 Task: Add an event with the title Second Client Appreciation Dinner Gala, date '2023/12/09', time 9:15 AM to 11:15 AMand add a description: Continuously monitor the project's progress and reassess the identified risks. Regularly review the effectiveness of mitigation strategies and contingency plans, and make adjustments as needed. This ensures that new risks are identified promptly, and appropriate actions are taken in a timely manner., put the event into Red category . Add location for the event as: 987 Market Street, Financial District, San Francisco, USA, logged in from the account softage.8@softage.netand send the event invitation to softage.10@softage.net and softage.6@softage.net. Set a reminder for the event 12 hour before
Action: Mouse moved to (157, 176)
Screenshot: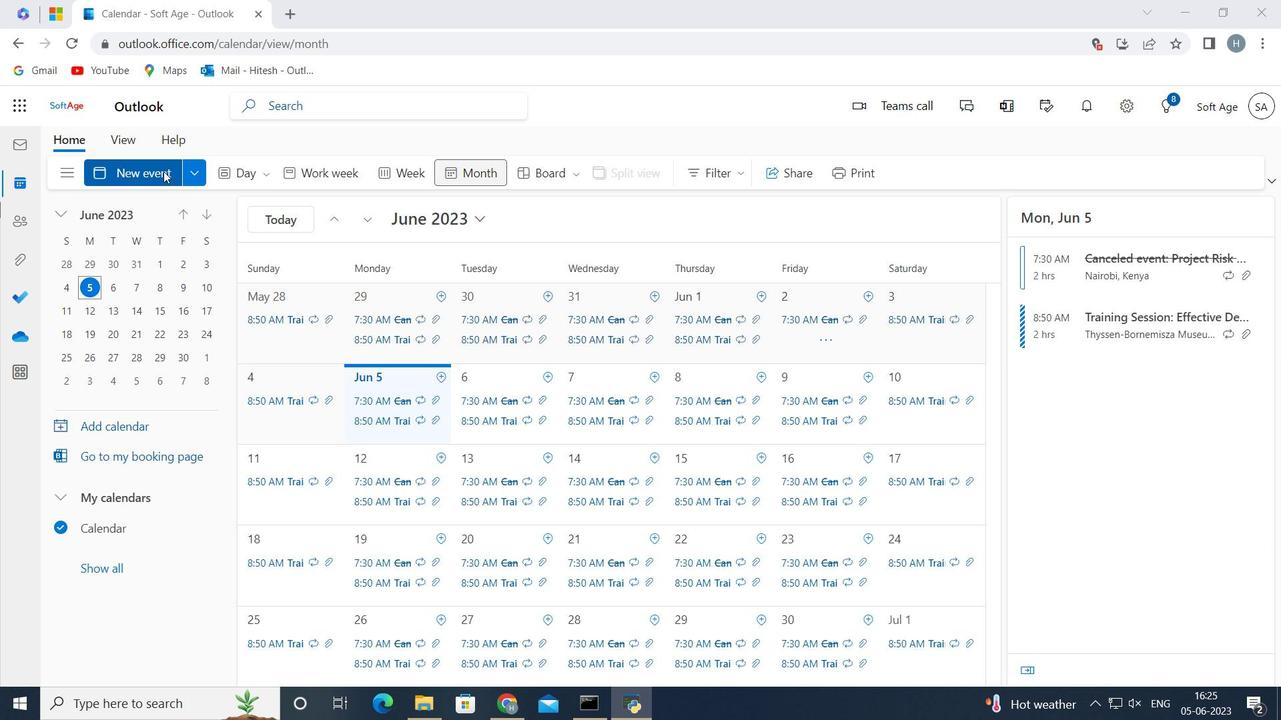 
Action: Mouse pressed left at (157, 176)
Screenshot: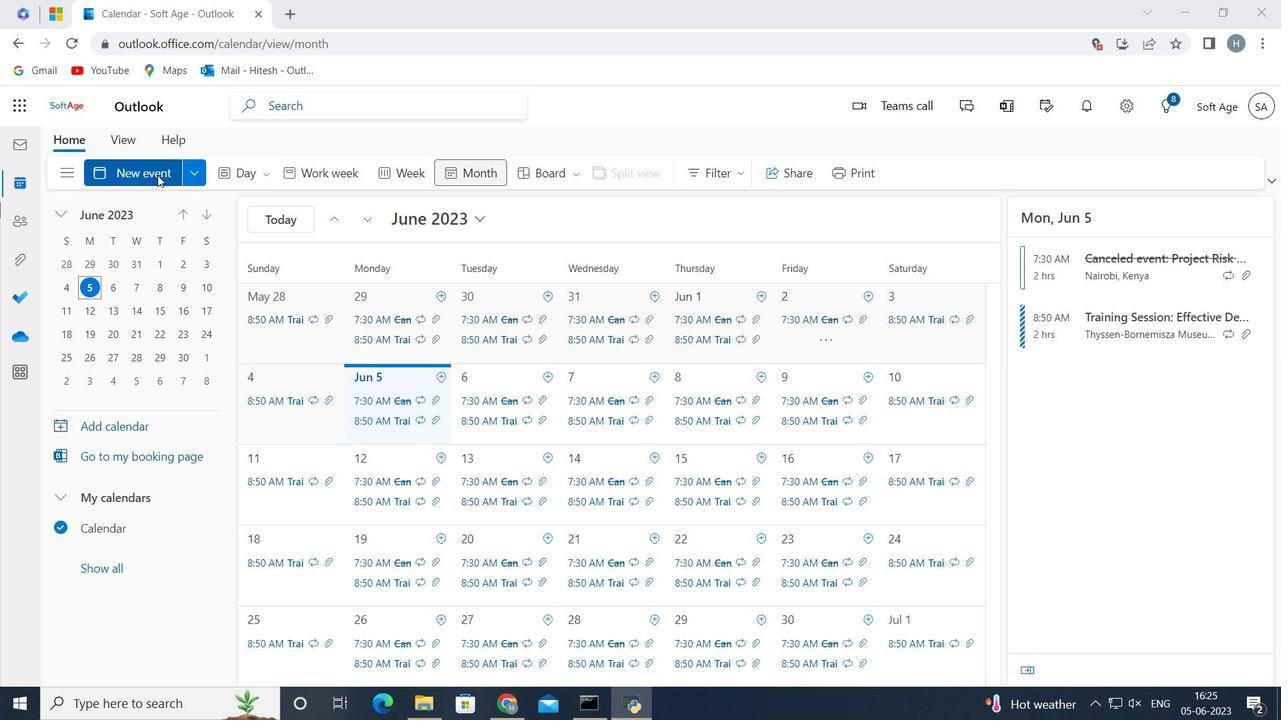
Action: Mouse moved to (365, 272)
Screenshot: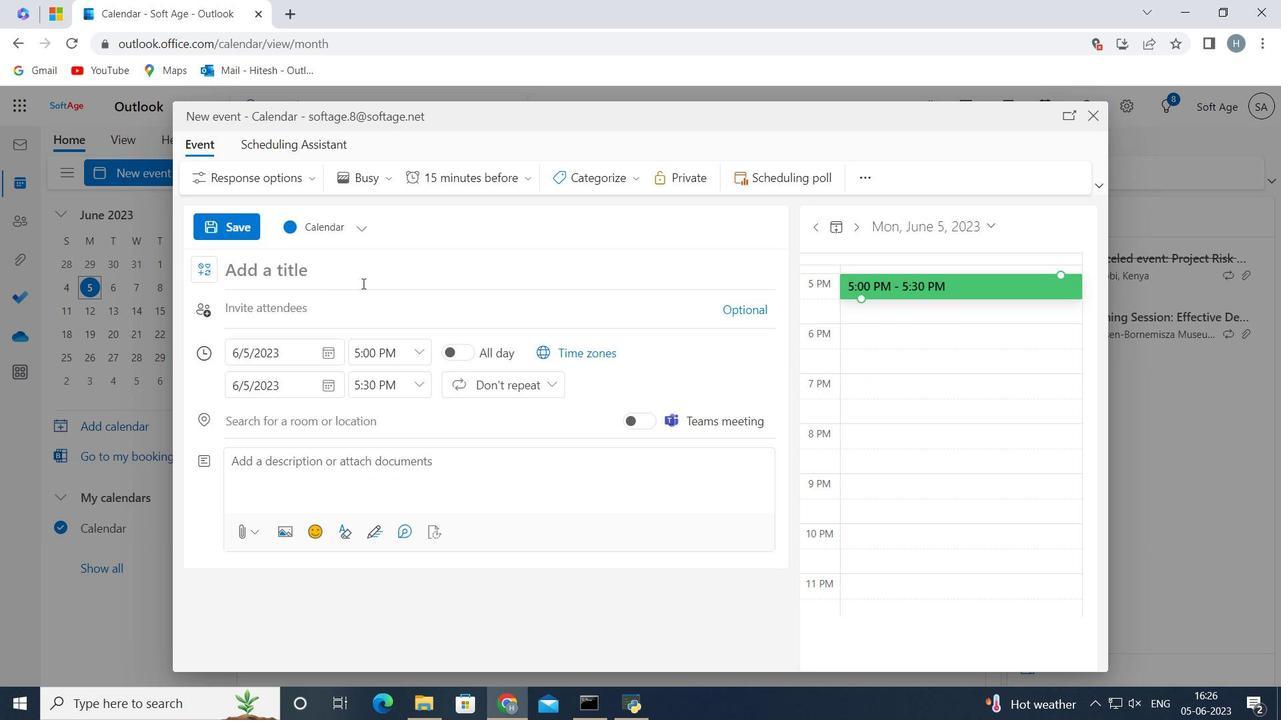 
Action: Mouse pressed left at (365, 272)
Screenshot: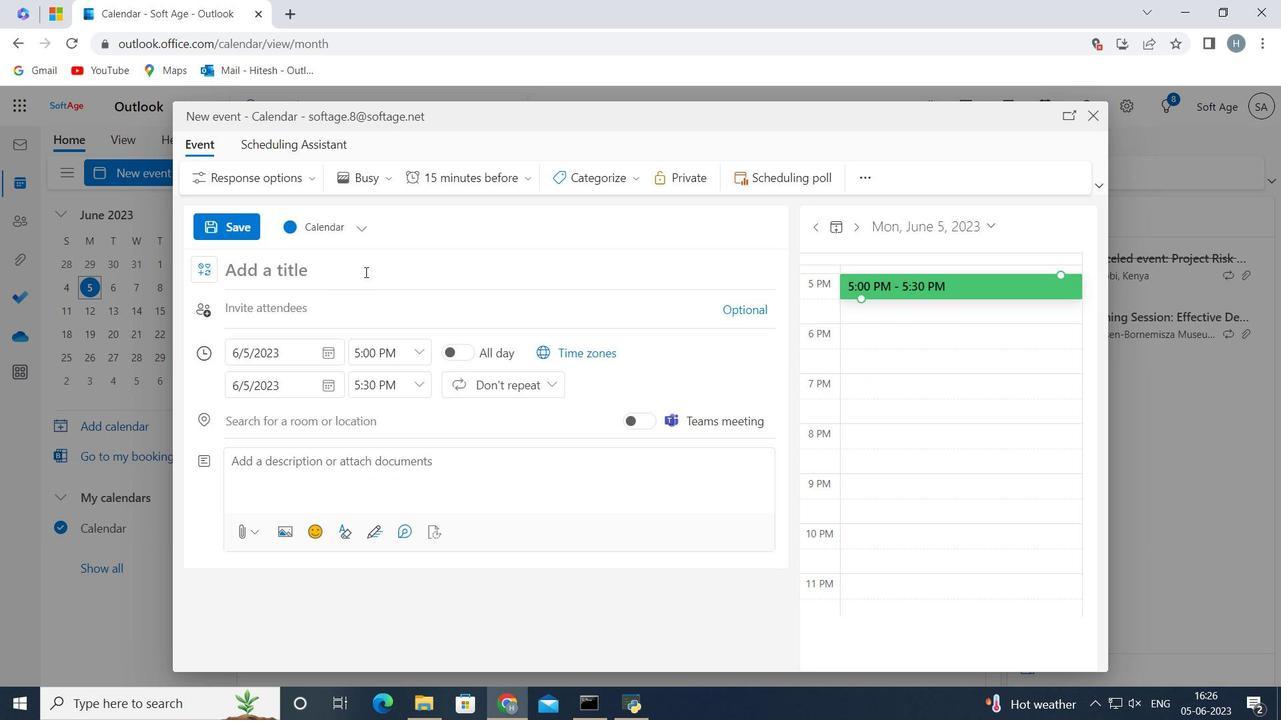 
Action: Key pressed <Key.shift>Second<Key.space><Key.shift>Client<Key.space><Key.shift>Appreciation<Key.space><Key.shift>Dinner<Key.space><Key.shift><Key.shift>Gala<Key.space>
Screenshot: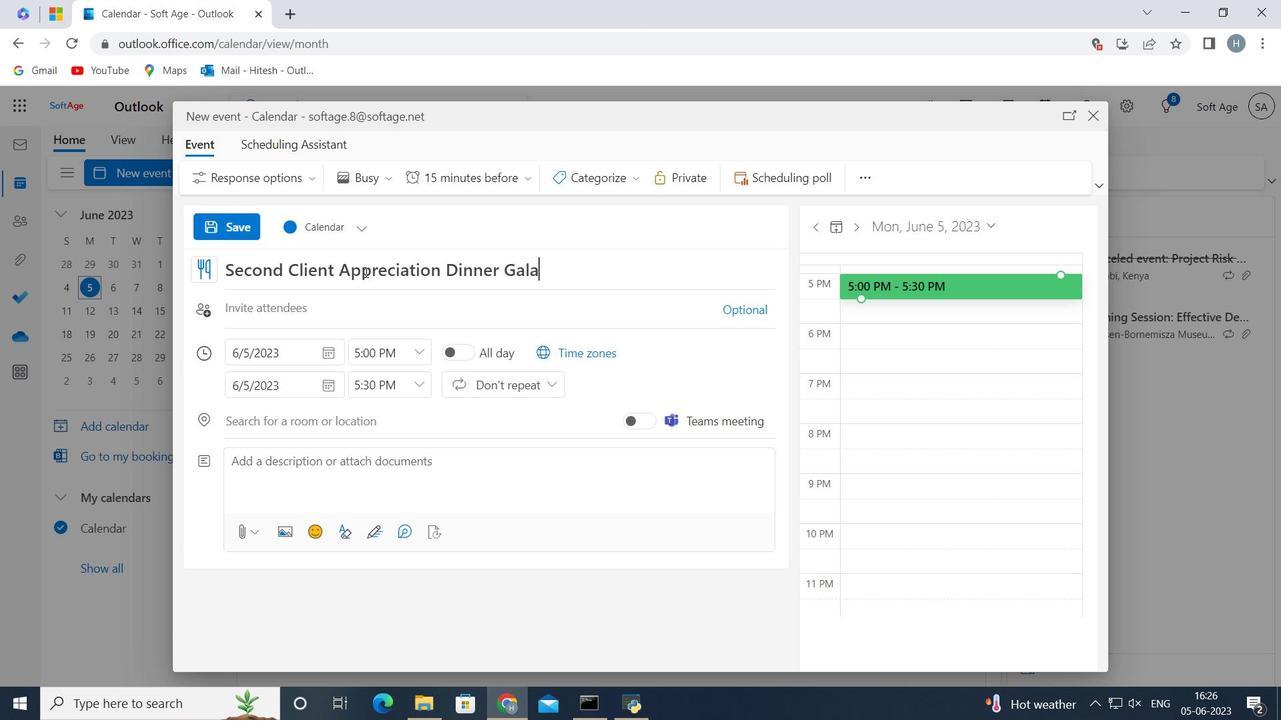 
Action: Mouse moved to (321, 357)
Screenshot: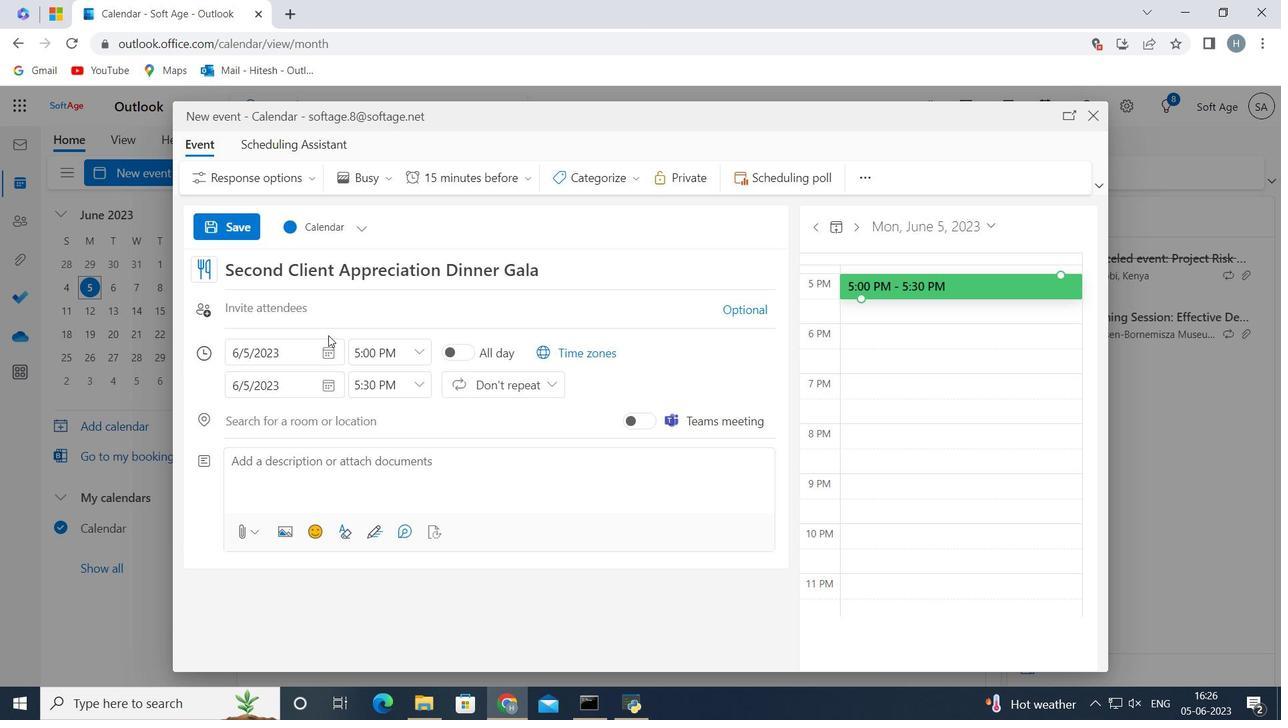 
Action: Mouse pressed left at (321, 357)
Screenshot: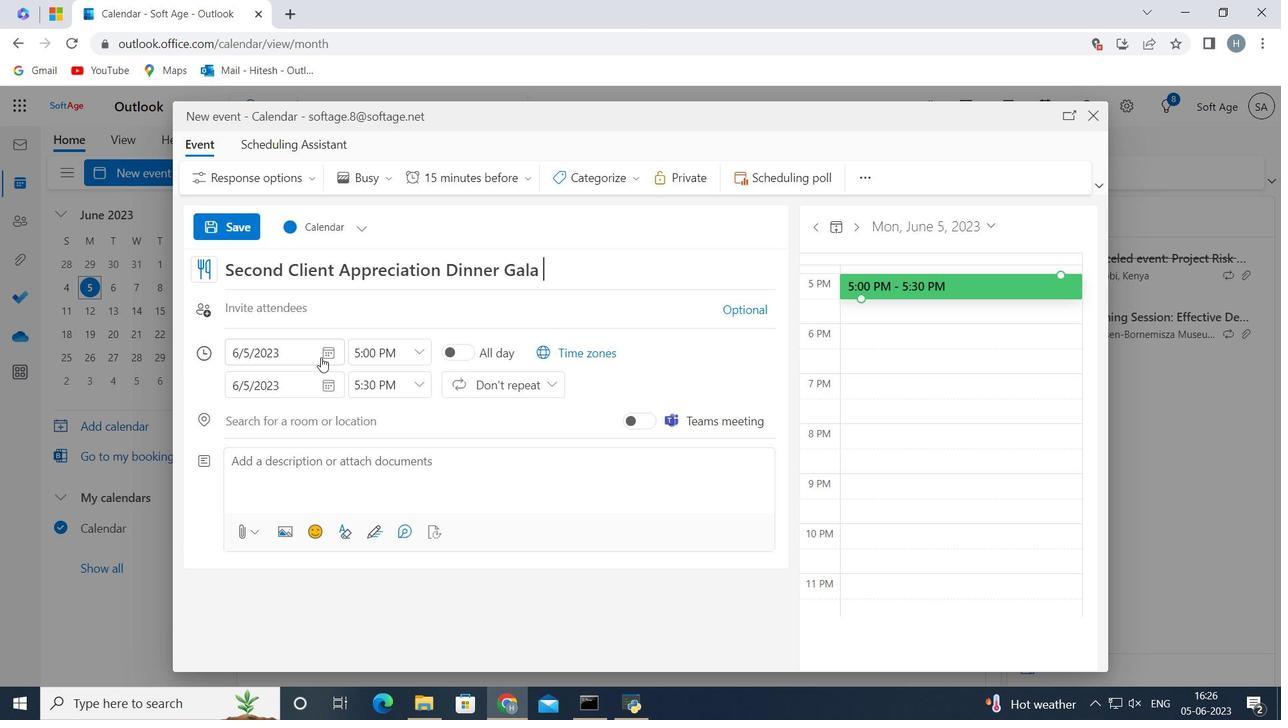 
Action: Mouse moved to (289, 394)
Screenshot: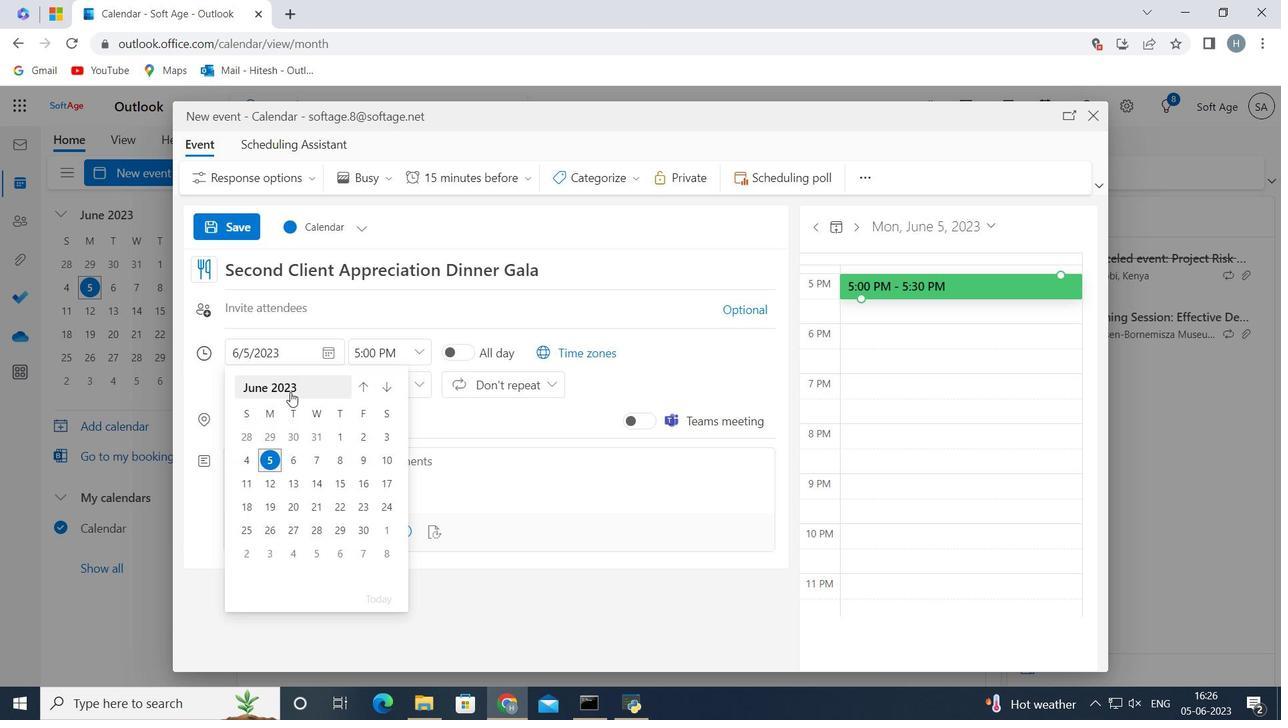 
Action: Mouse pressed left at (289, 394)
Screenshot: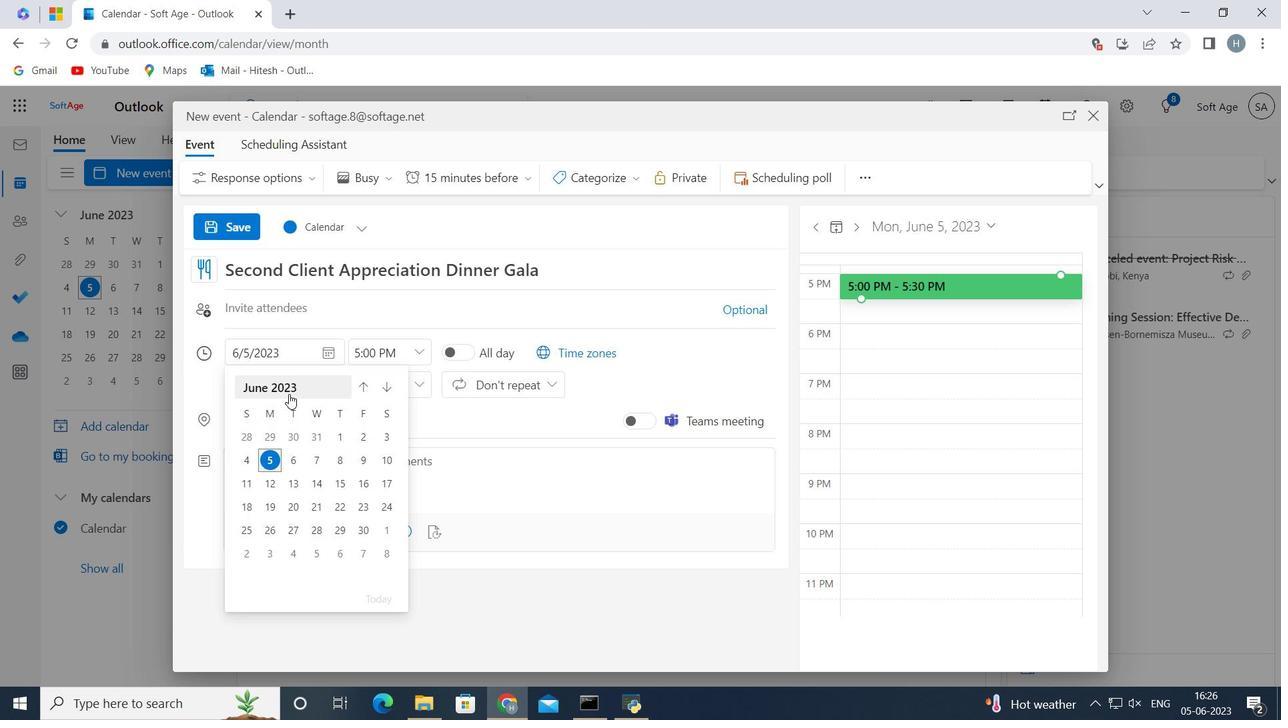 
Action: Mouse pressed left at (289, 394)
Screenshot: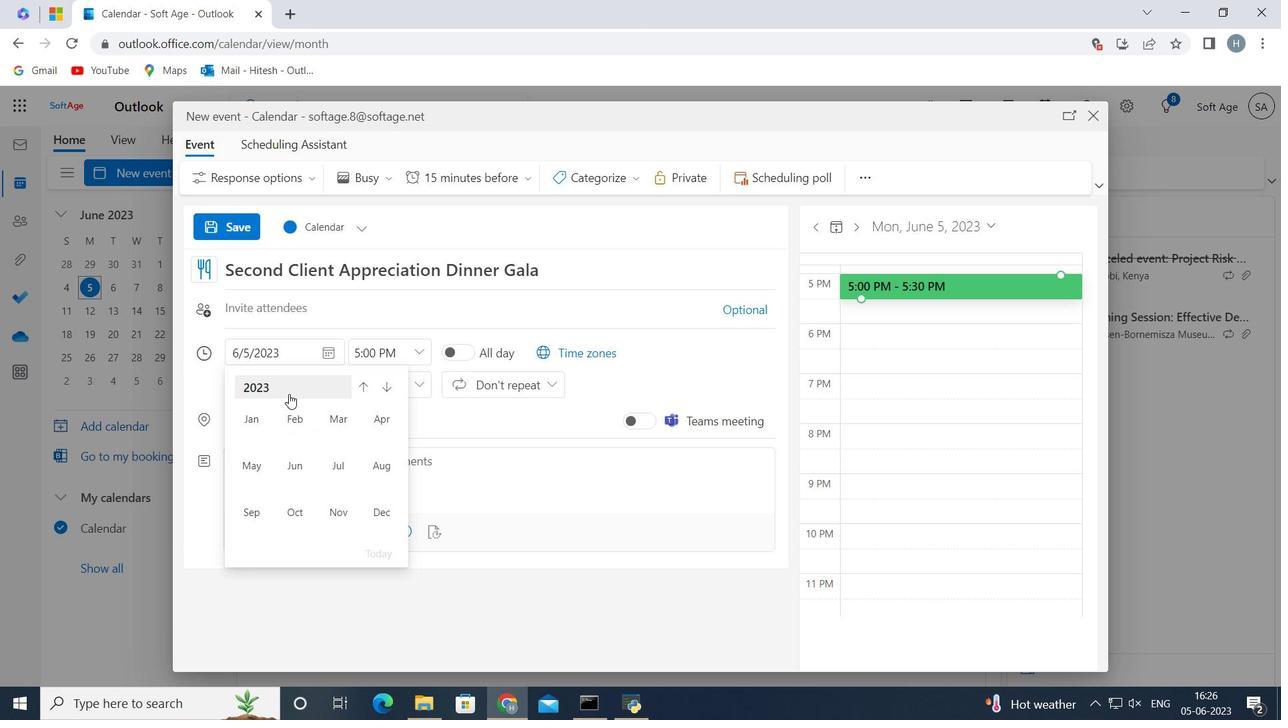 
Action: Mouse moved to (375, 416)
Screenshot: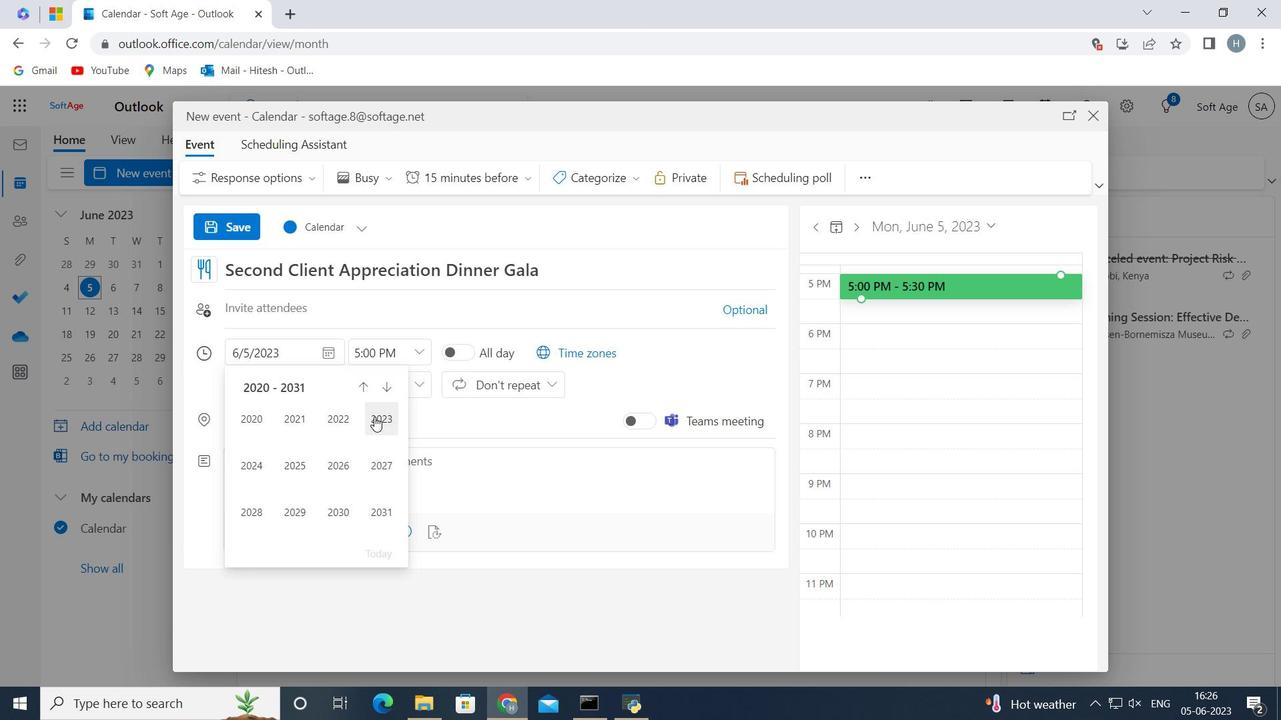 
Action: Mouse pressed left at (375, 416)
Screenshot: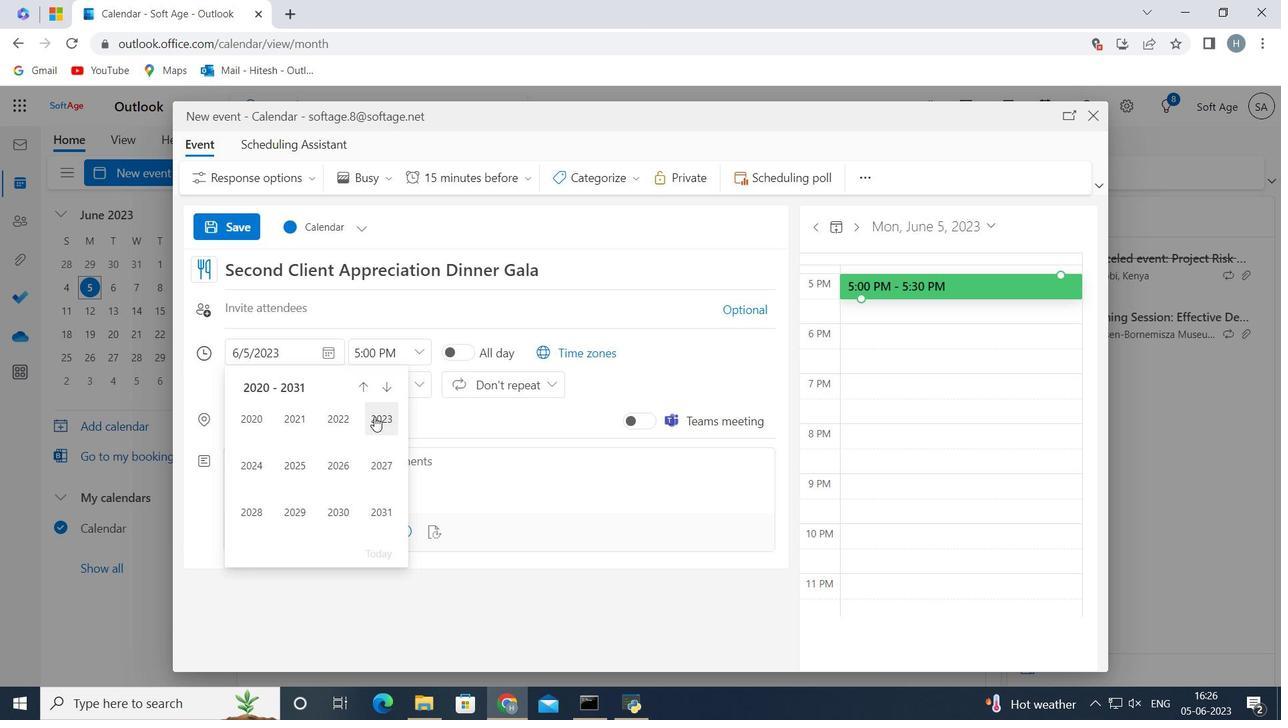 
Action: Mouse moved to (381, 515)
Screenshot: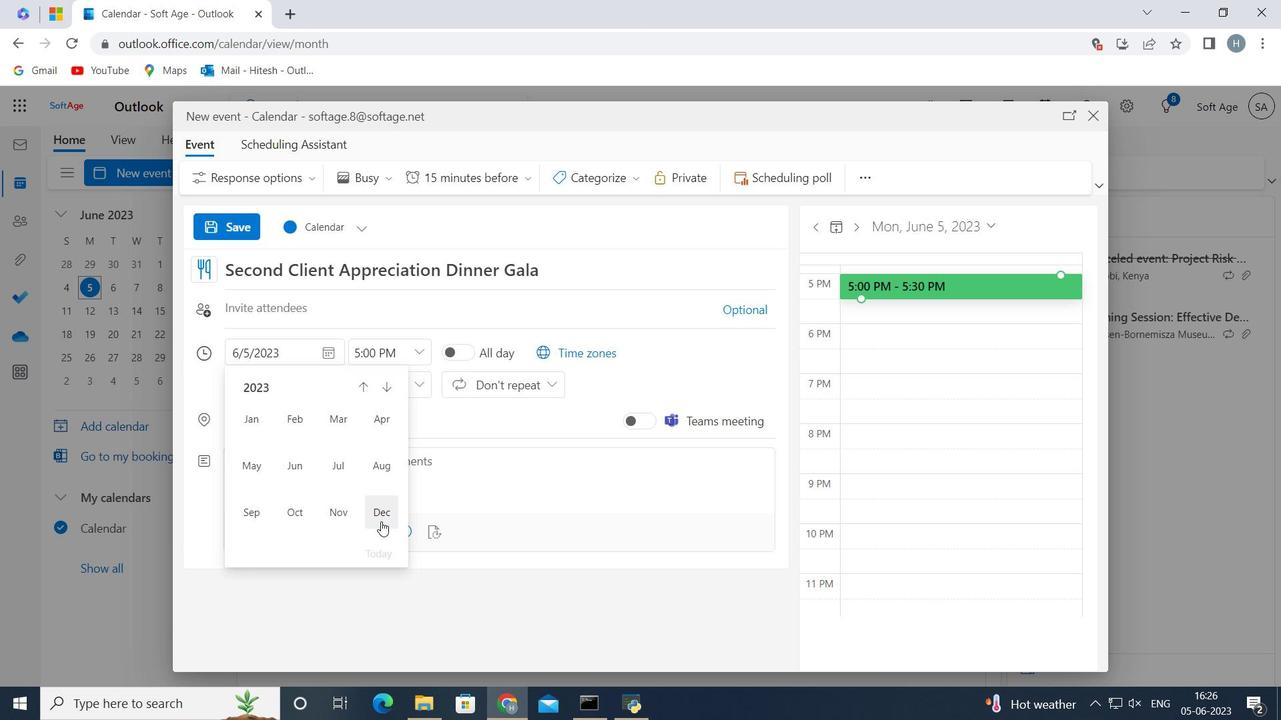 
Action: Mouse pressed left at (381, 515)
Screenshot: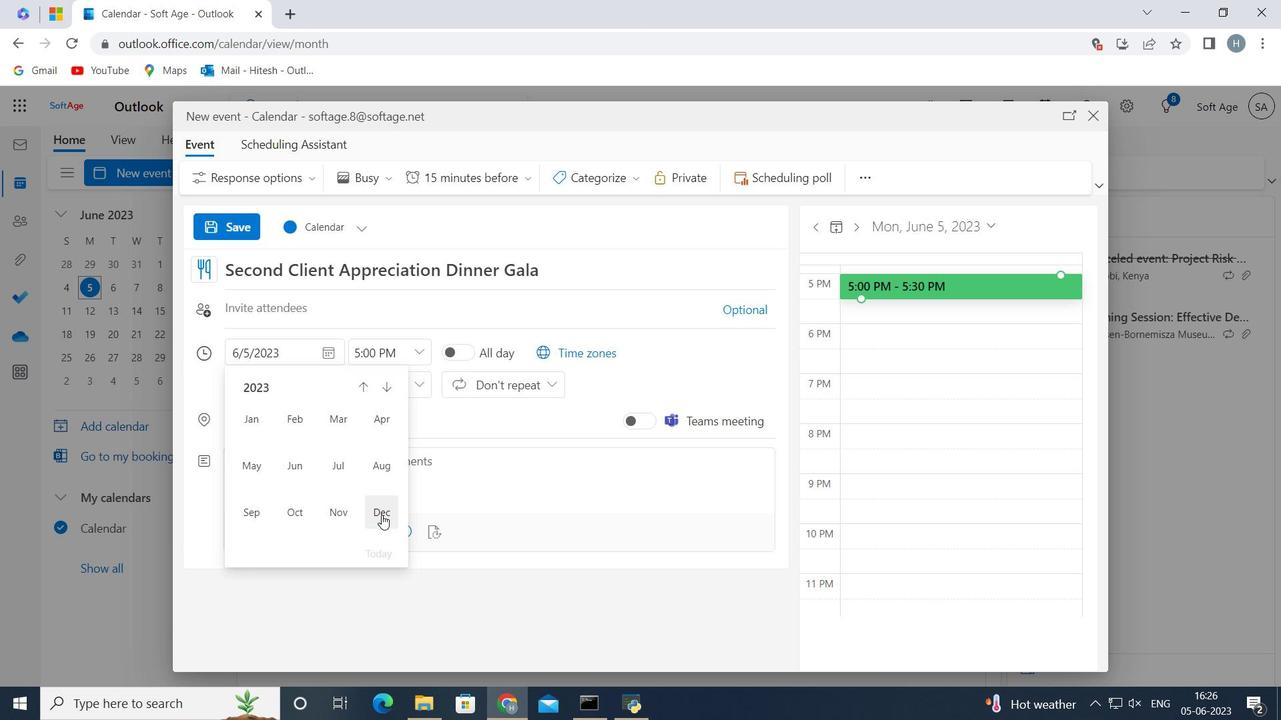 
Action: Mouse moved to (382, 456)
Screenshot: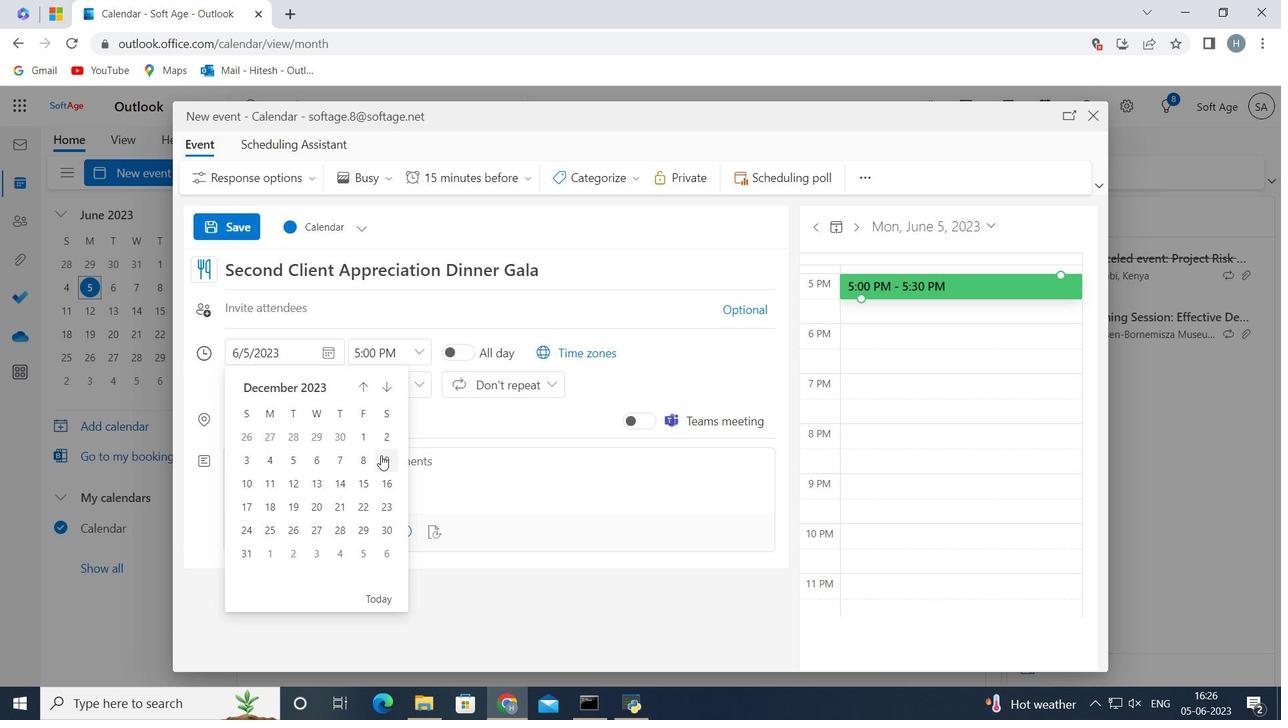 
Action: Mouse pressed left at (382, 456)
Screenshot: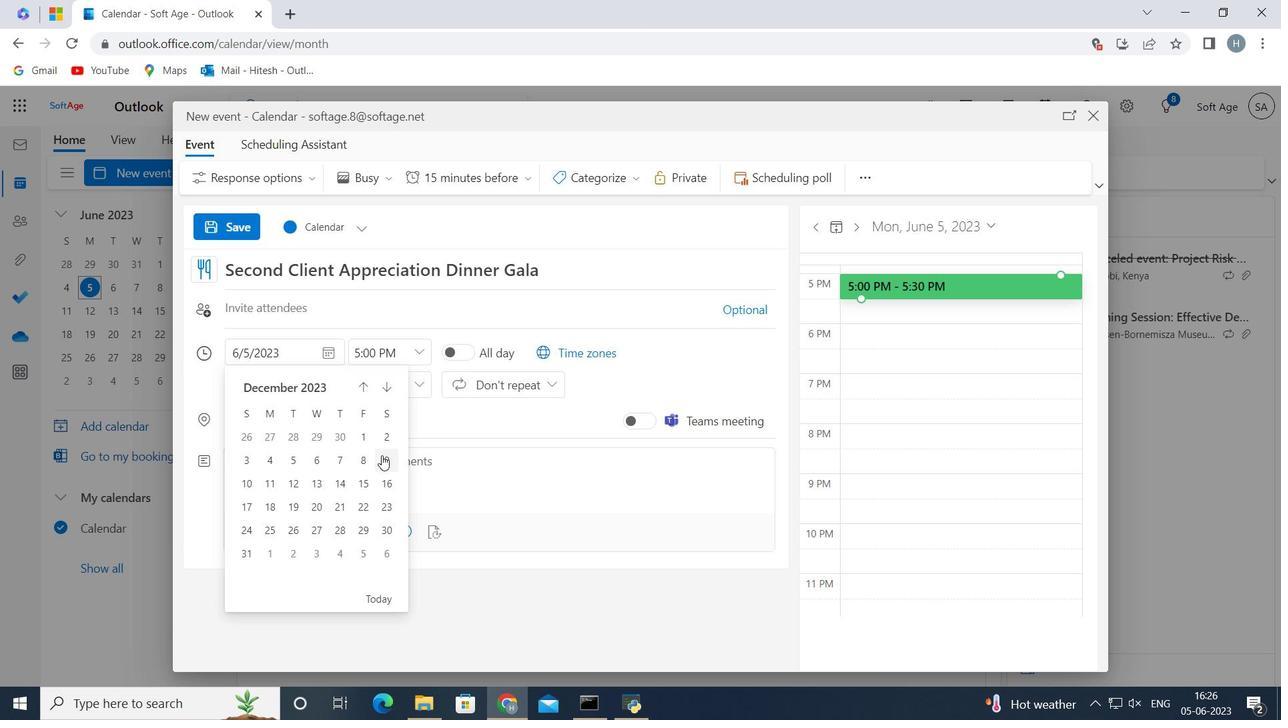 
Action: Mouse moved to (424, 345)
Screenshot: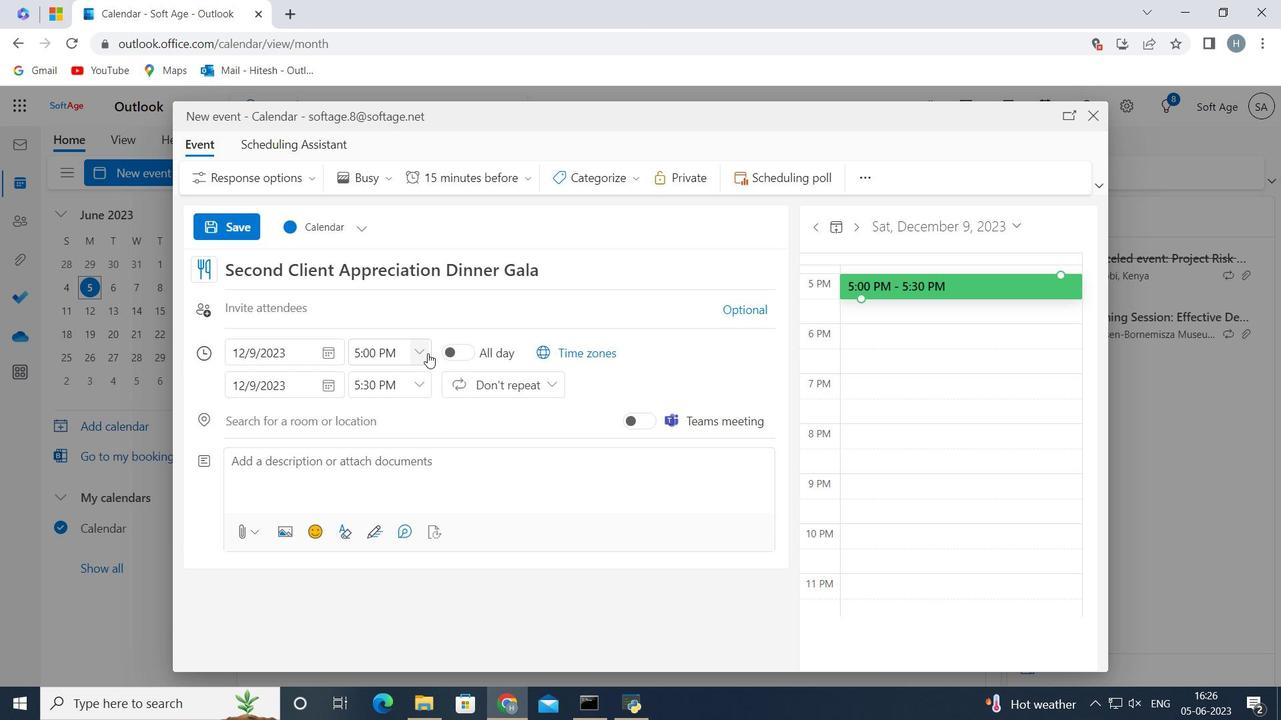 
Action: Mouse pressed left at (424, 345)
Screenshot: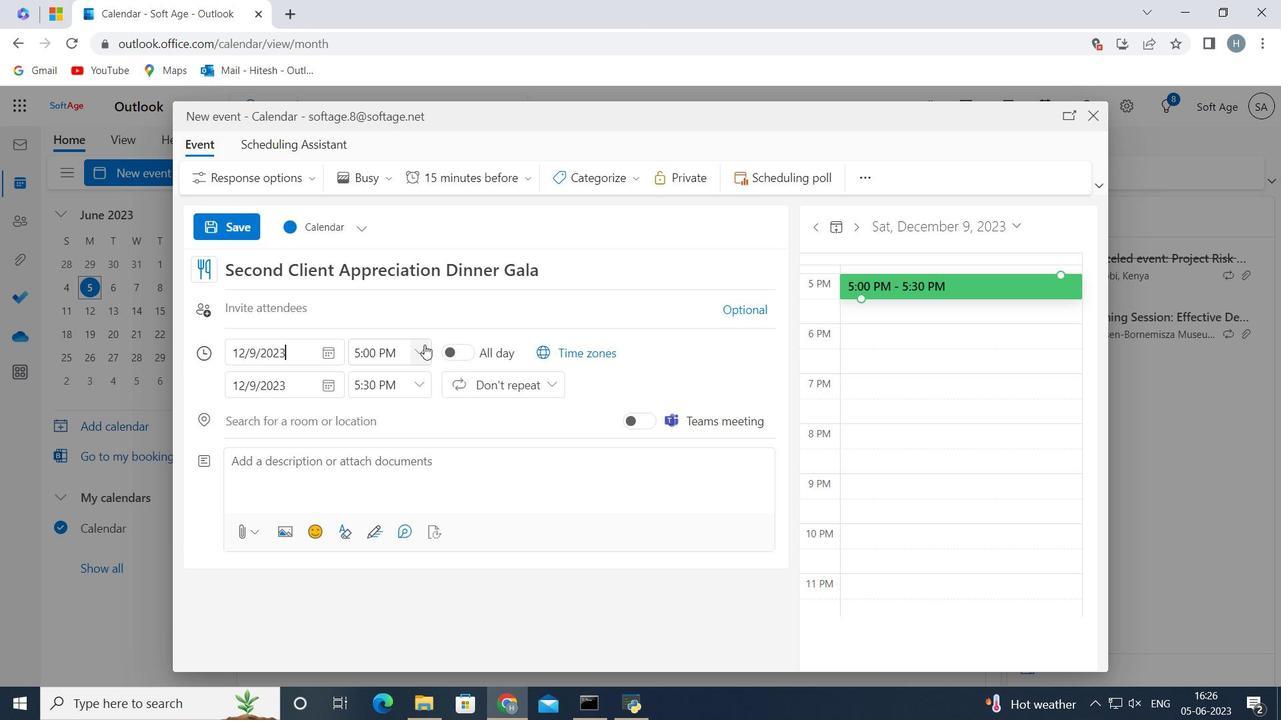 
Action: Mouse moved to (387, 448)
Screenshot: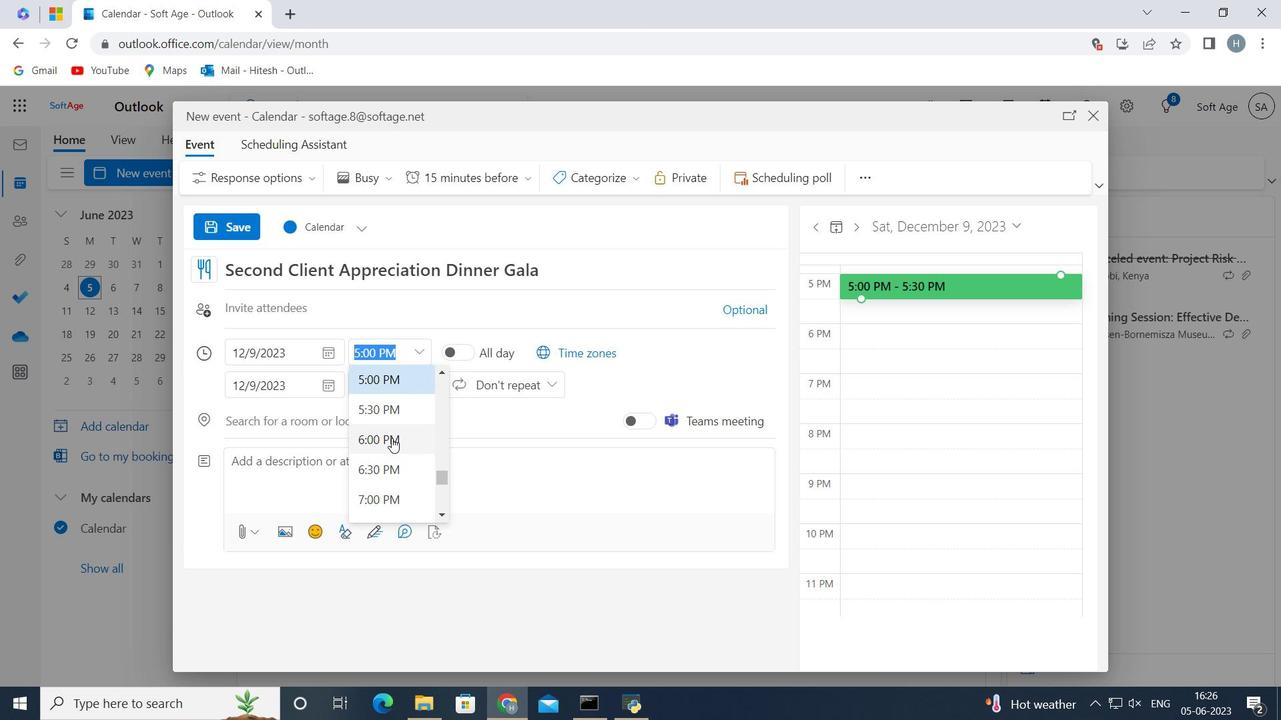 
Action: Mouse scrolled (387, 449) with delta (0, 0)
Screenshot: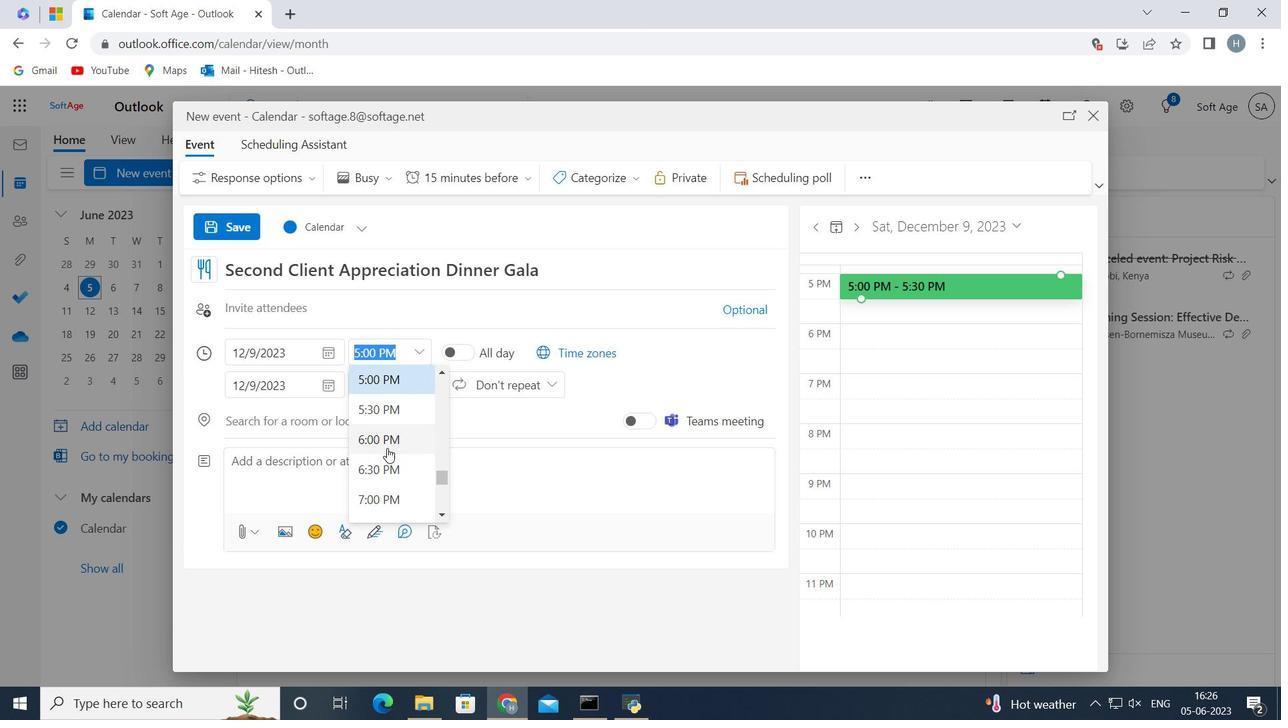 
Action: Mouse scrolled (387, 449) with delta (0, 0)
Screenshot: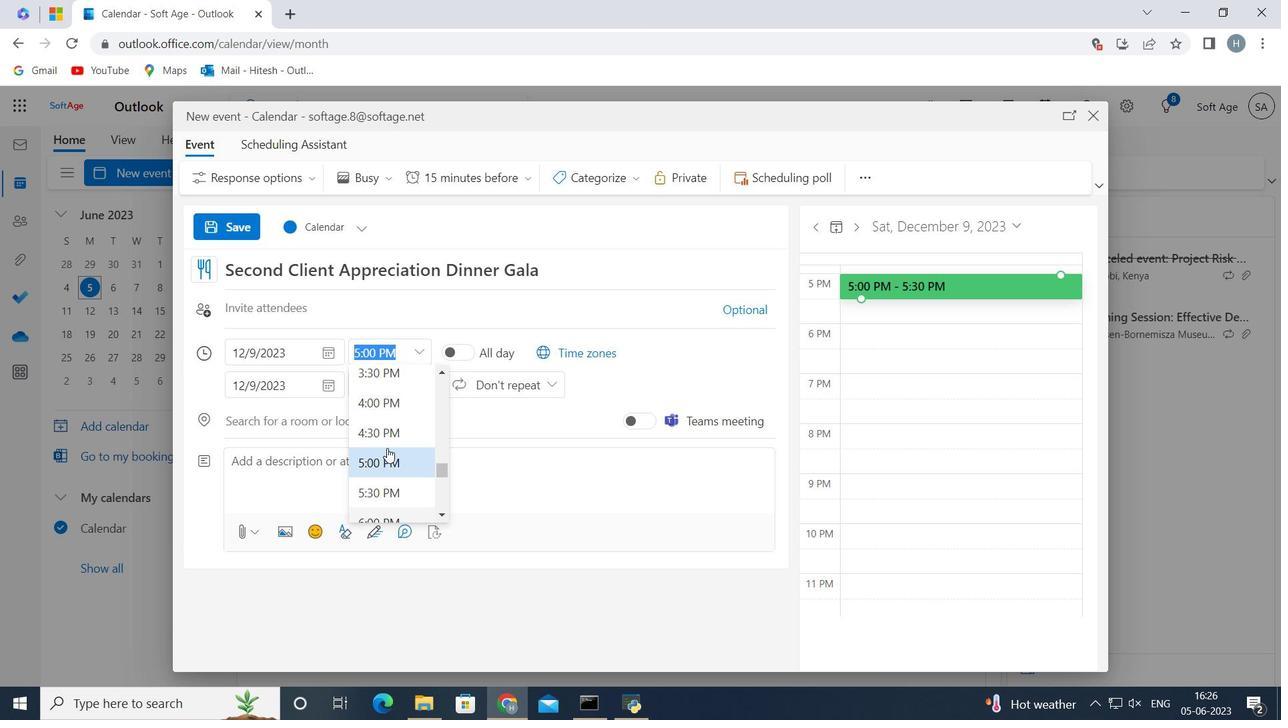 
Action: Mouse scrolled (387, 449) with delta (0, 0)
Screenshot: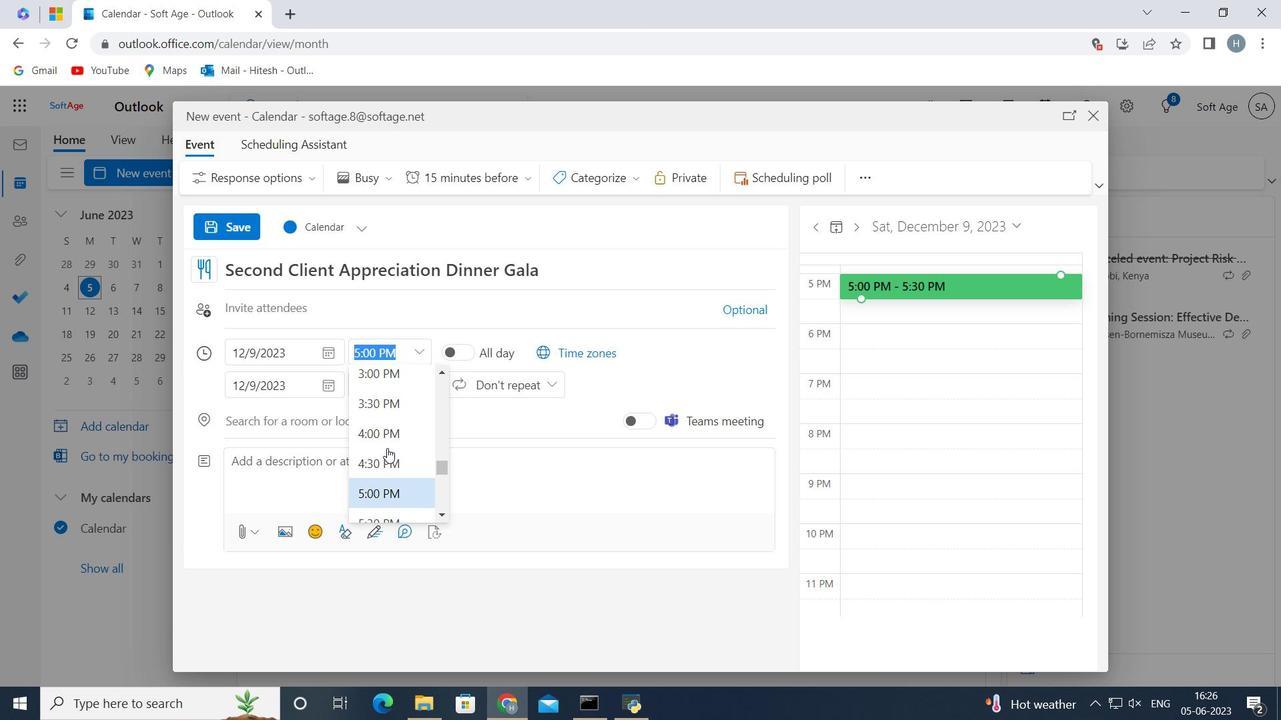 
Action: Mouse scrolled (387, 449) with delta (0, 0)
Screenshot: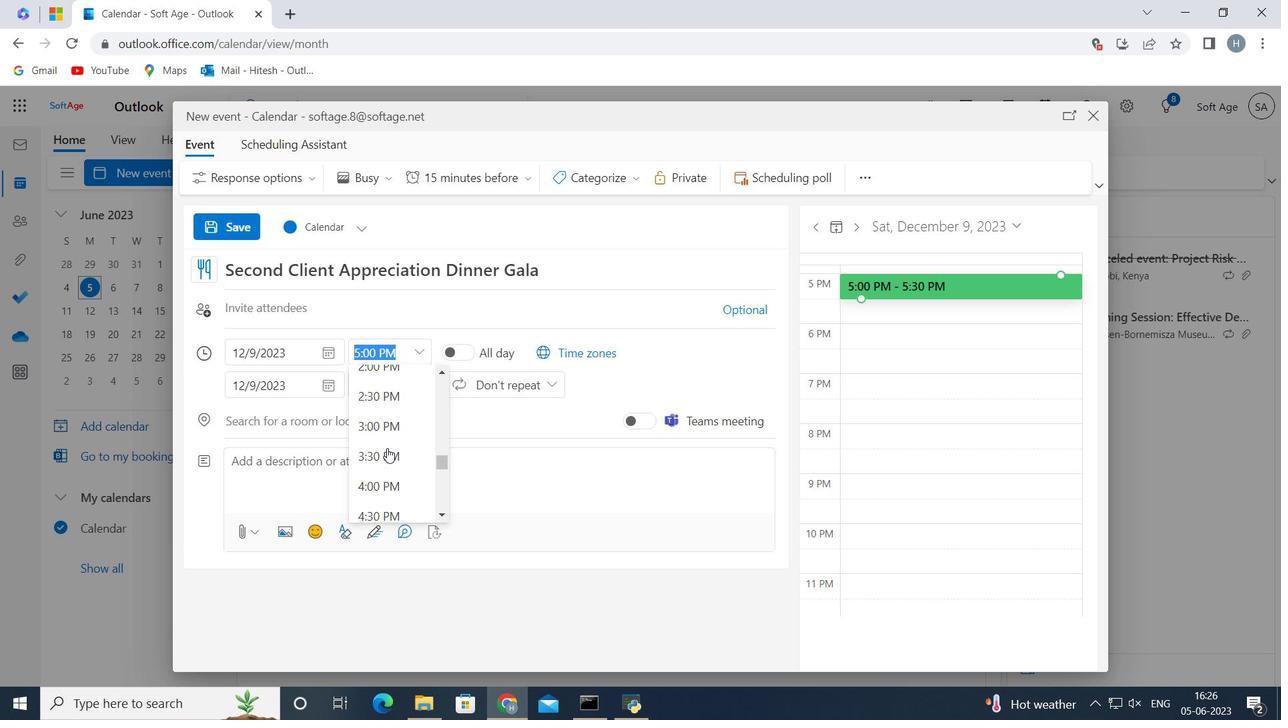 
Action: Mouse scrolled (387, 449) with delta (0, 0)
Screenshot: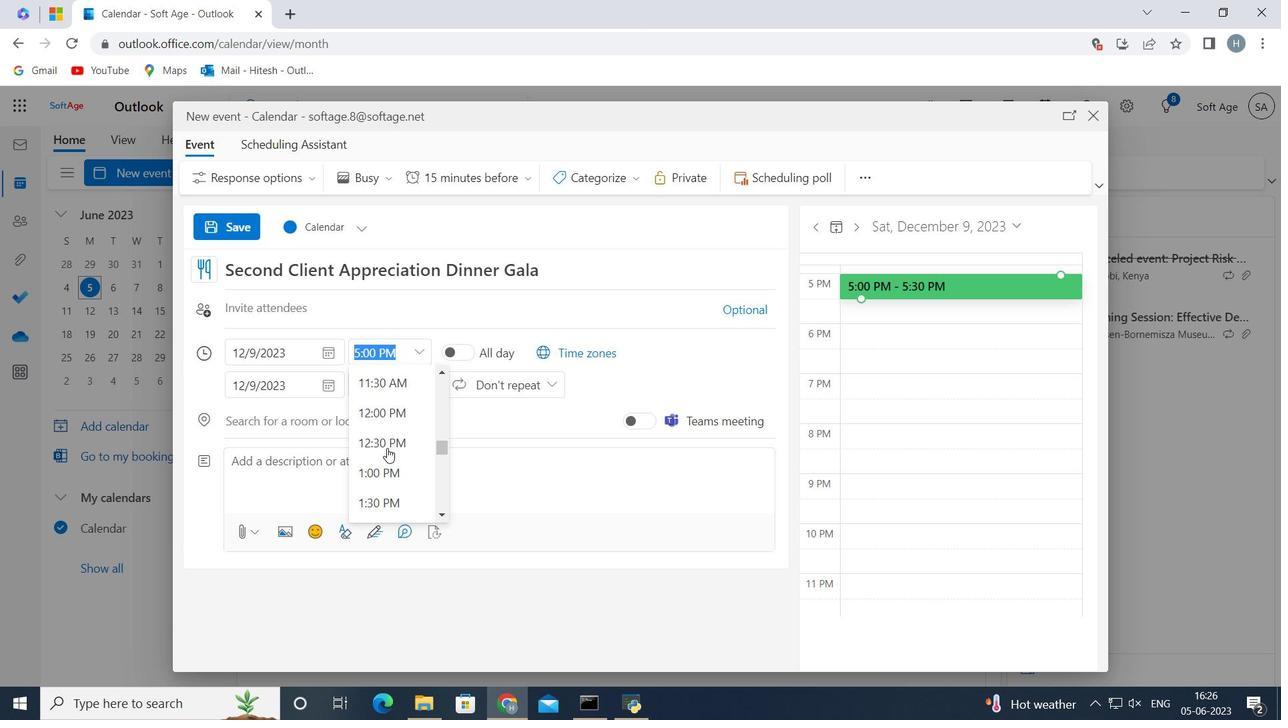 
Action: Mouse scrolled (387, 449) with delta (0, 0)
Screenshot: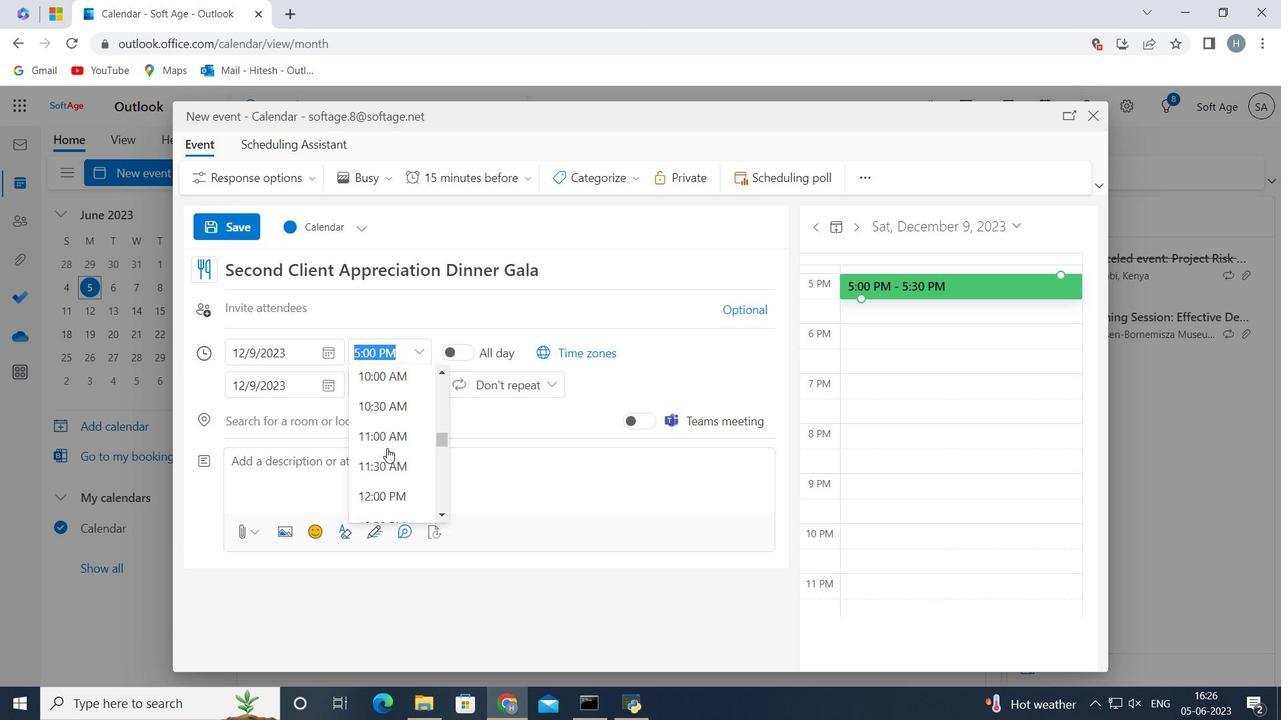 
Action: Mouse scrolled (387, 449) with delta (0, 0)
Screenshot: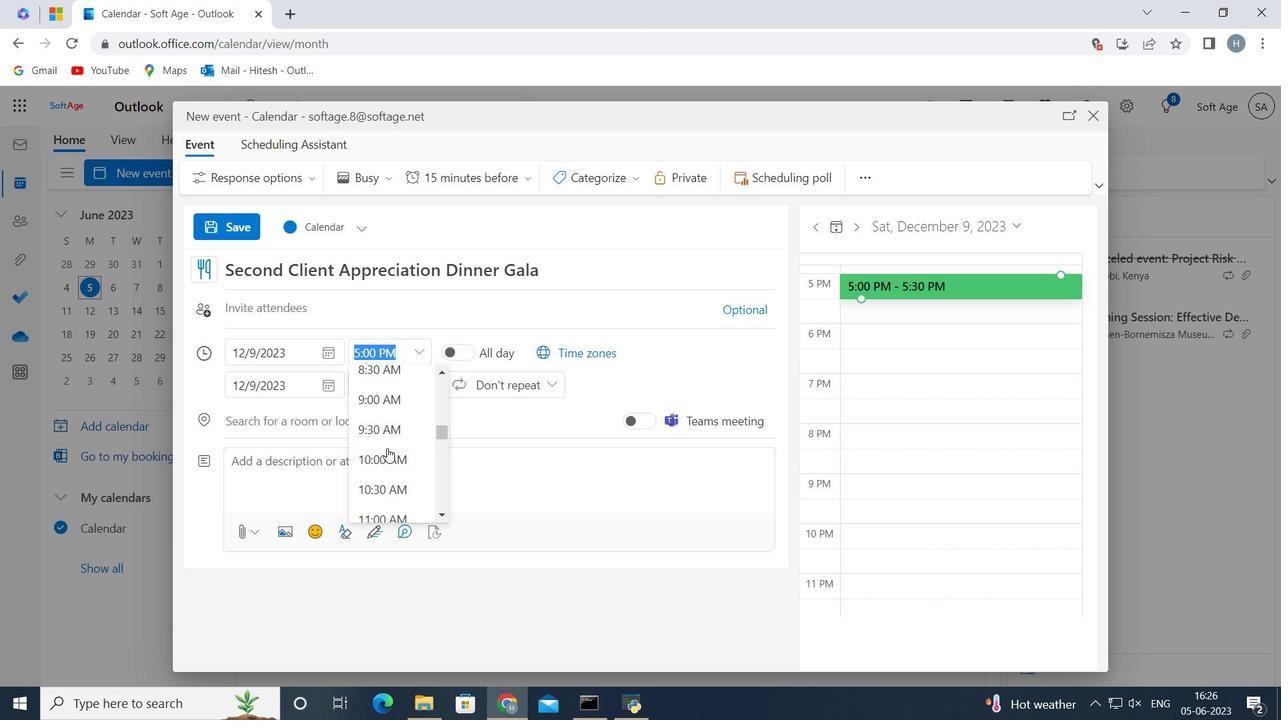 
Action: Mouse moved to (372, 502)
Screenshot: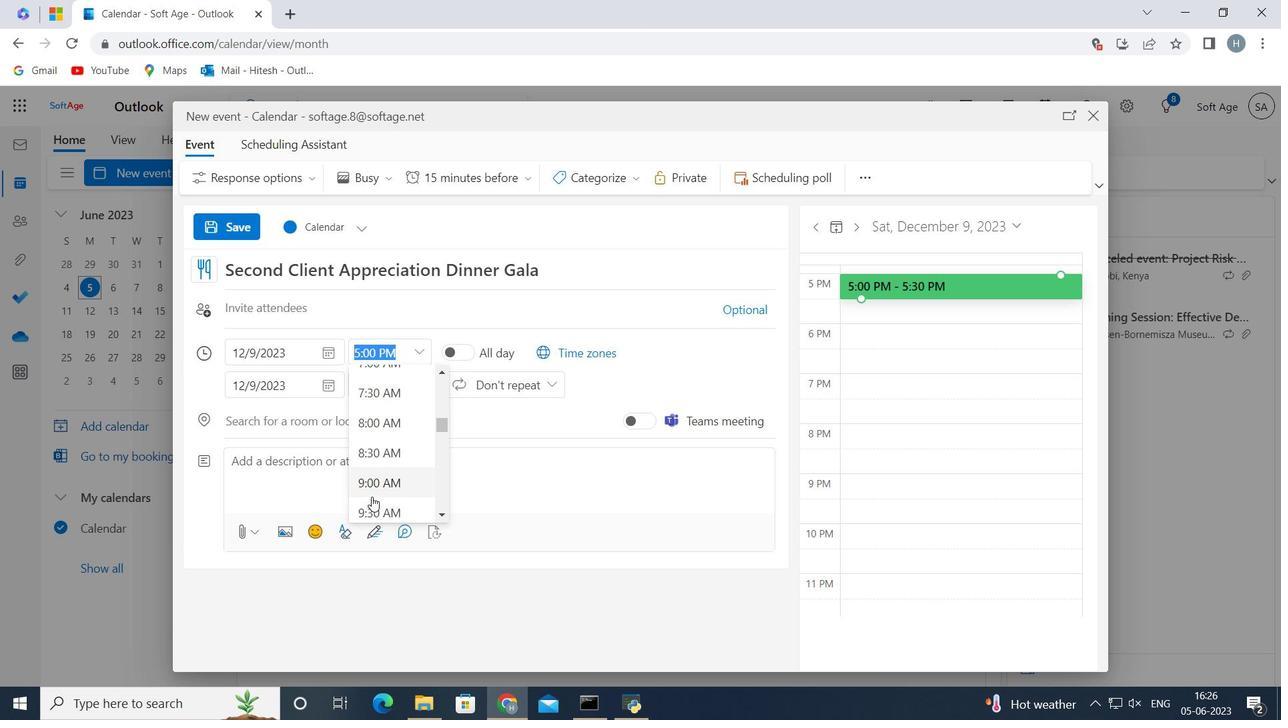 
Action: Mouse pressed left at (372, 502)
Screenshot: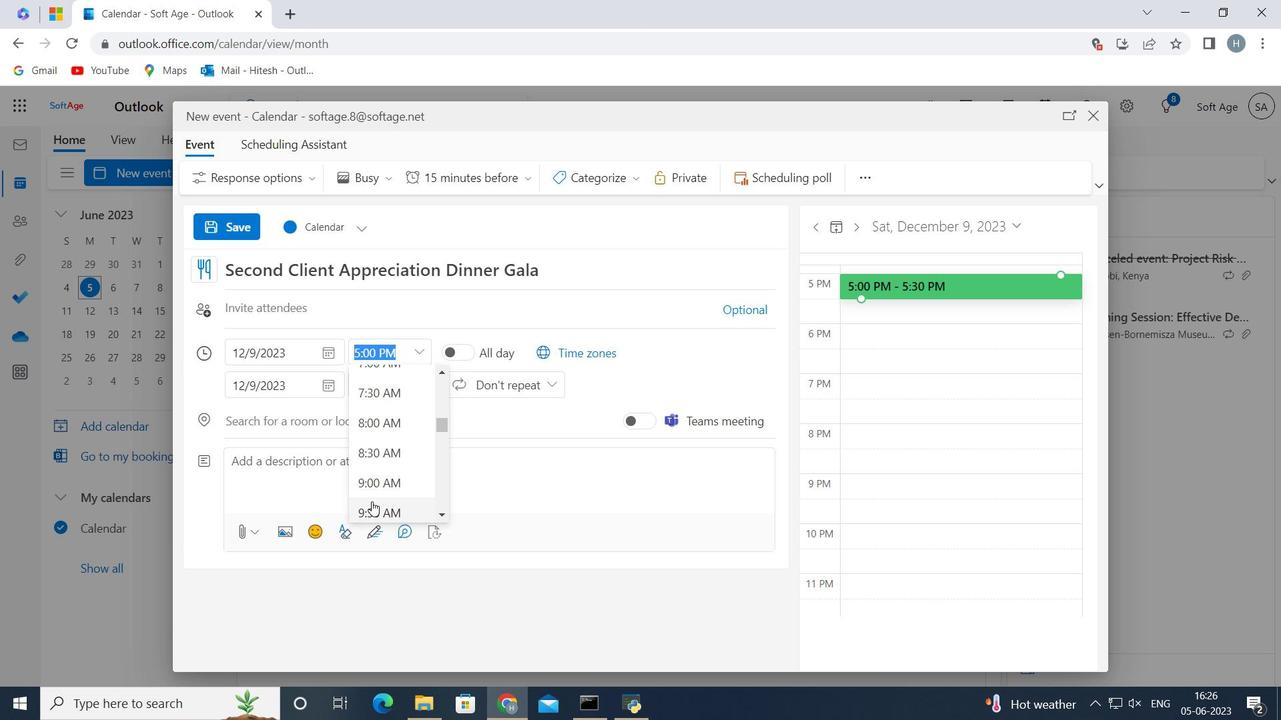 
Action: Mouse moved to (374, 346)
Screenshot: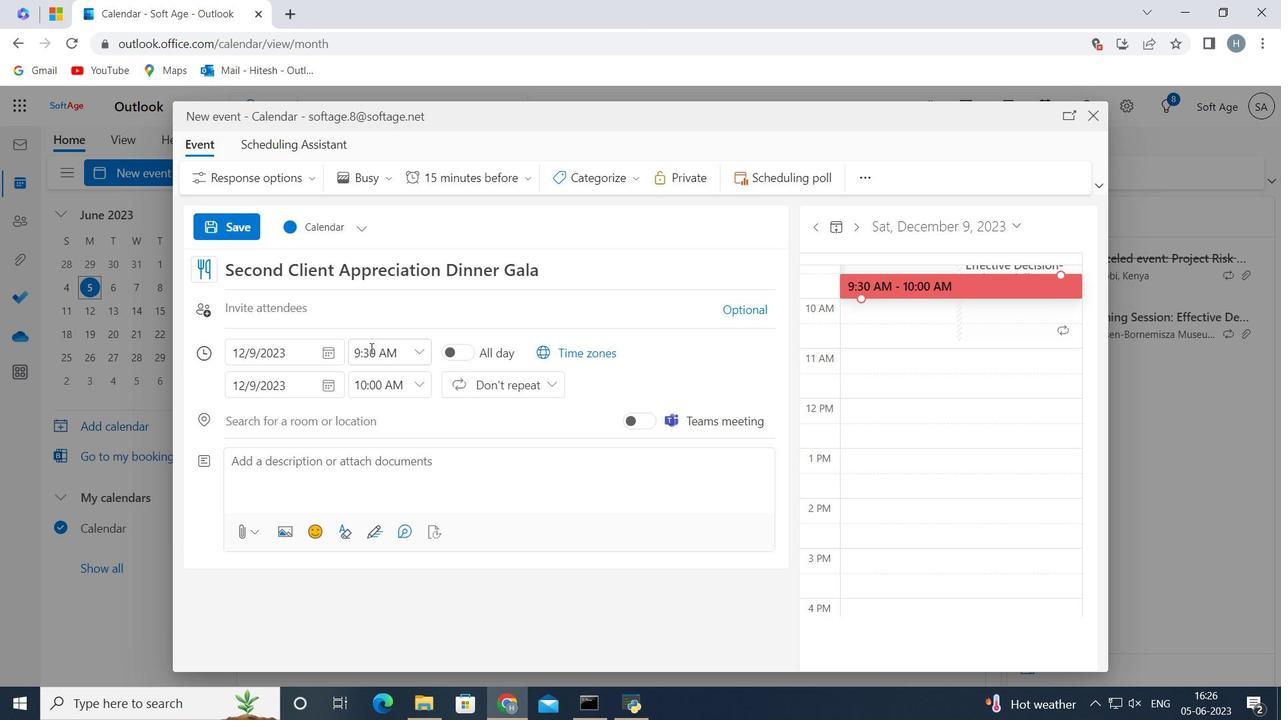 
Action: Mouse pressed left at (374, 346)
Screenshot: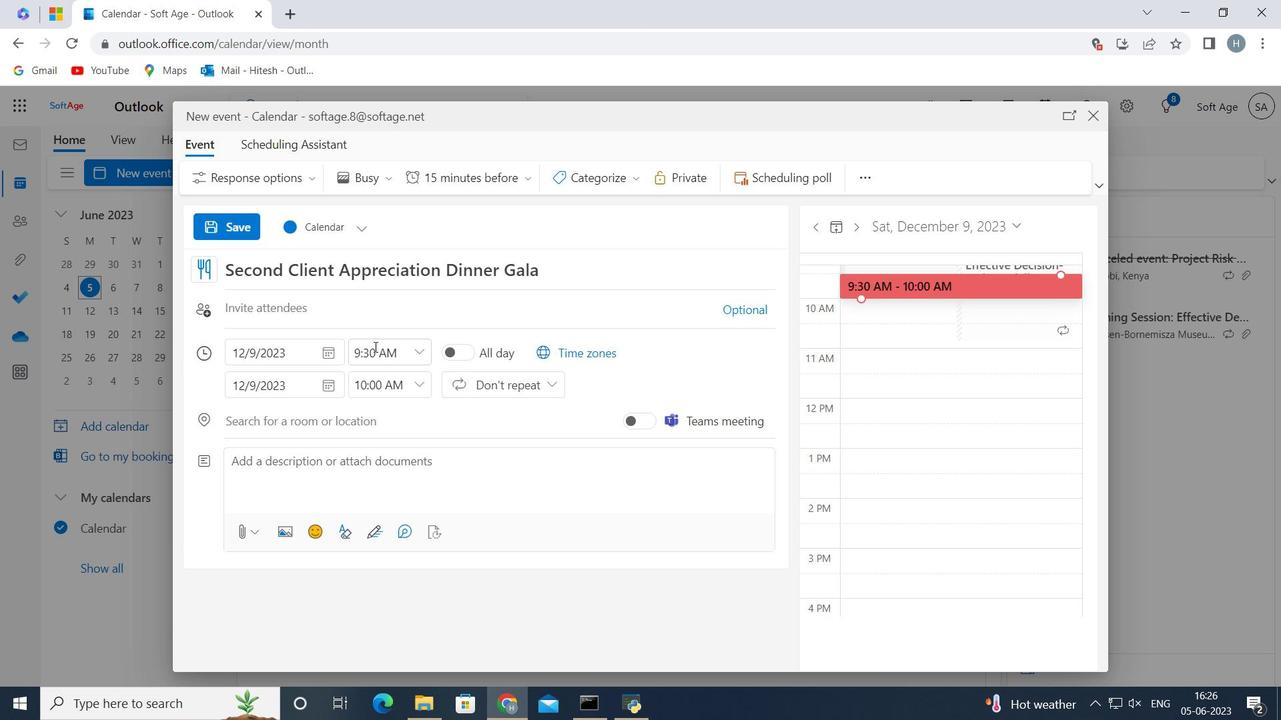 
Action: Key pressed <Key.backspace><Key.backspace>15
Screenshot: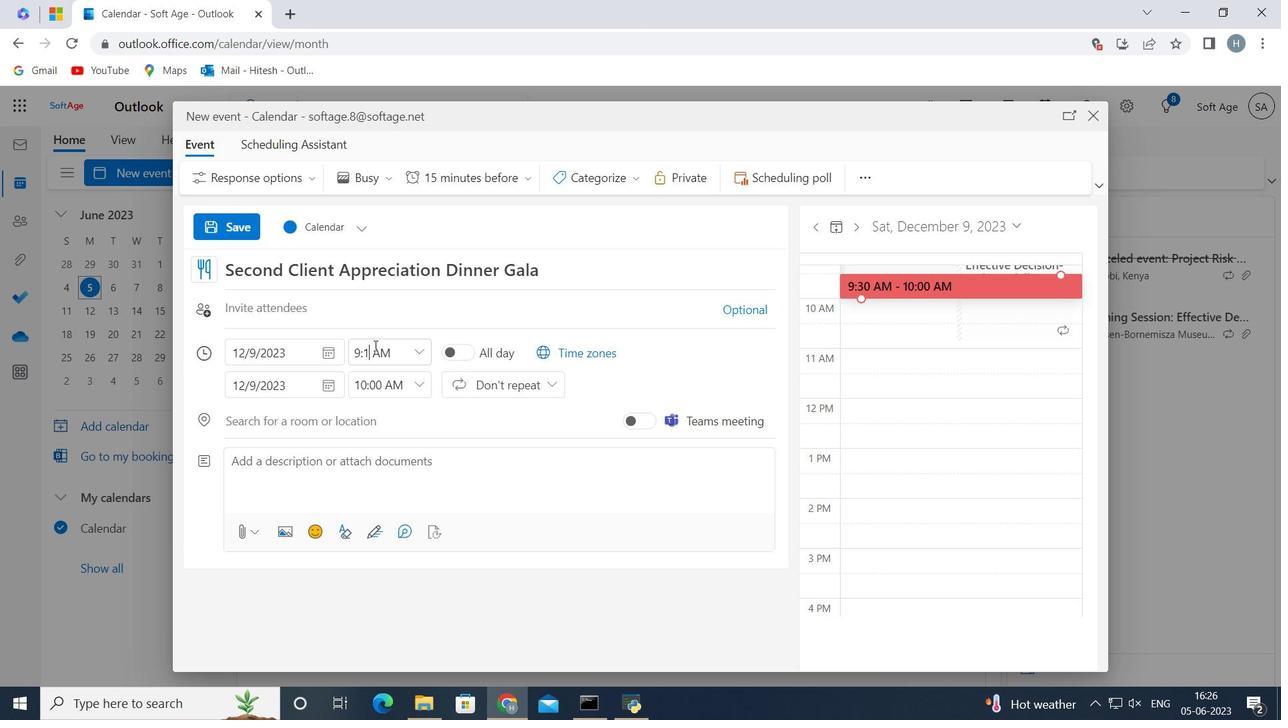 
Action: Mouse moved to (423, 388)
Screenshot: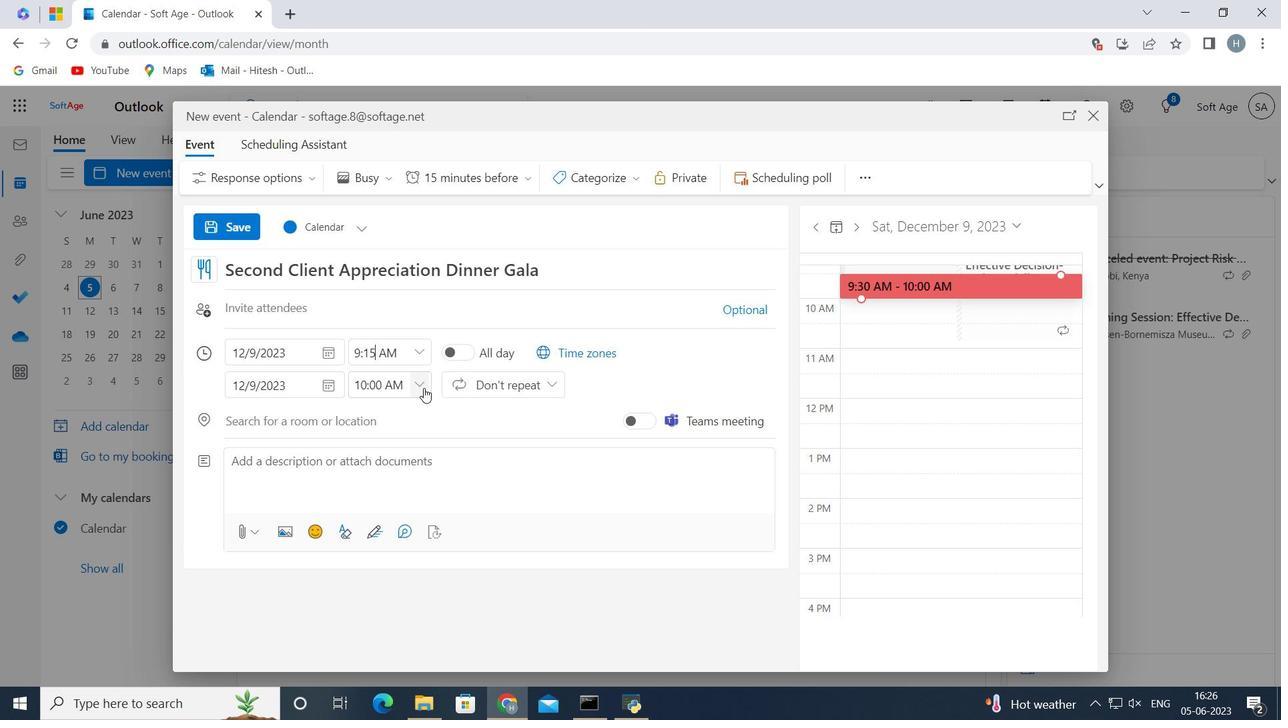 
Action: Mouse pressed left at (423, 388)
Screenshot: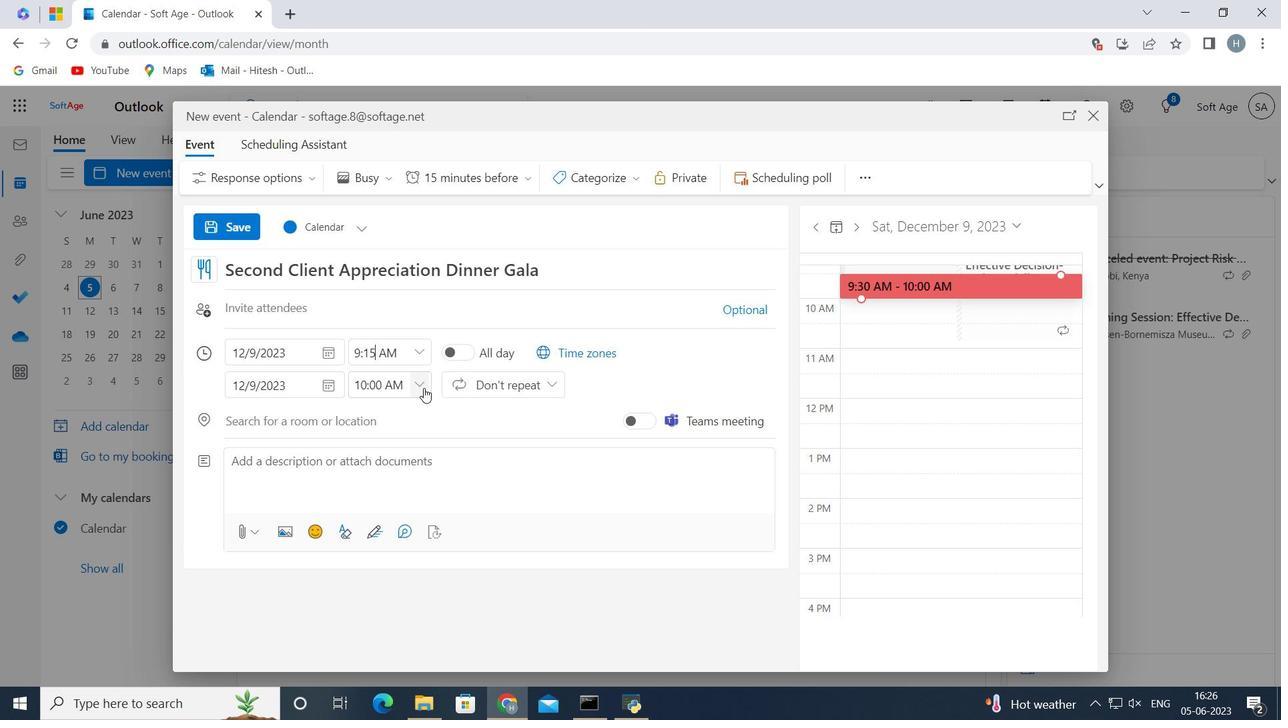 
Action: Mouse moved to (406, 495)
Screenshot: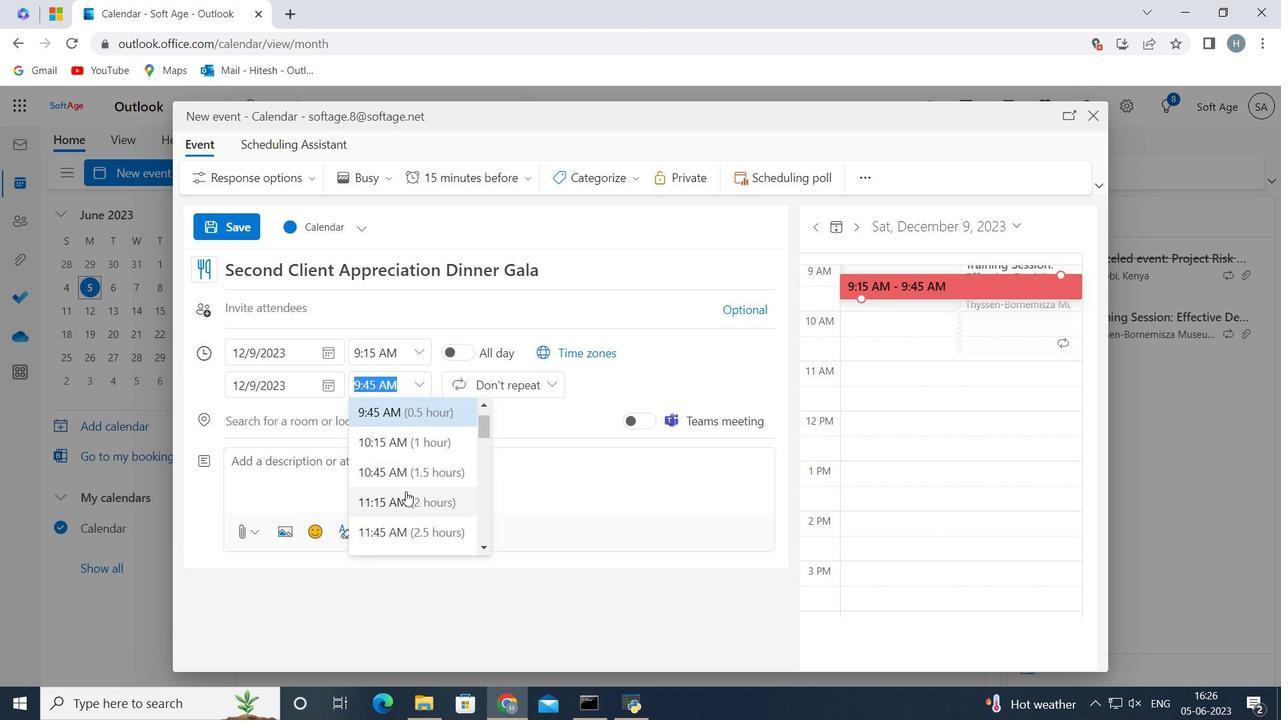 
Action: Mouse pressed left at (406, 495)
Screenshot: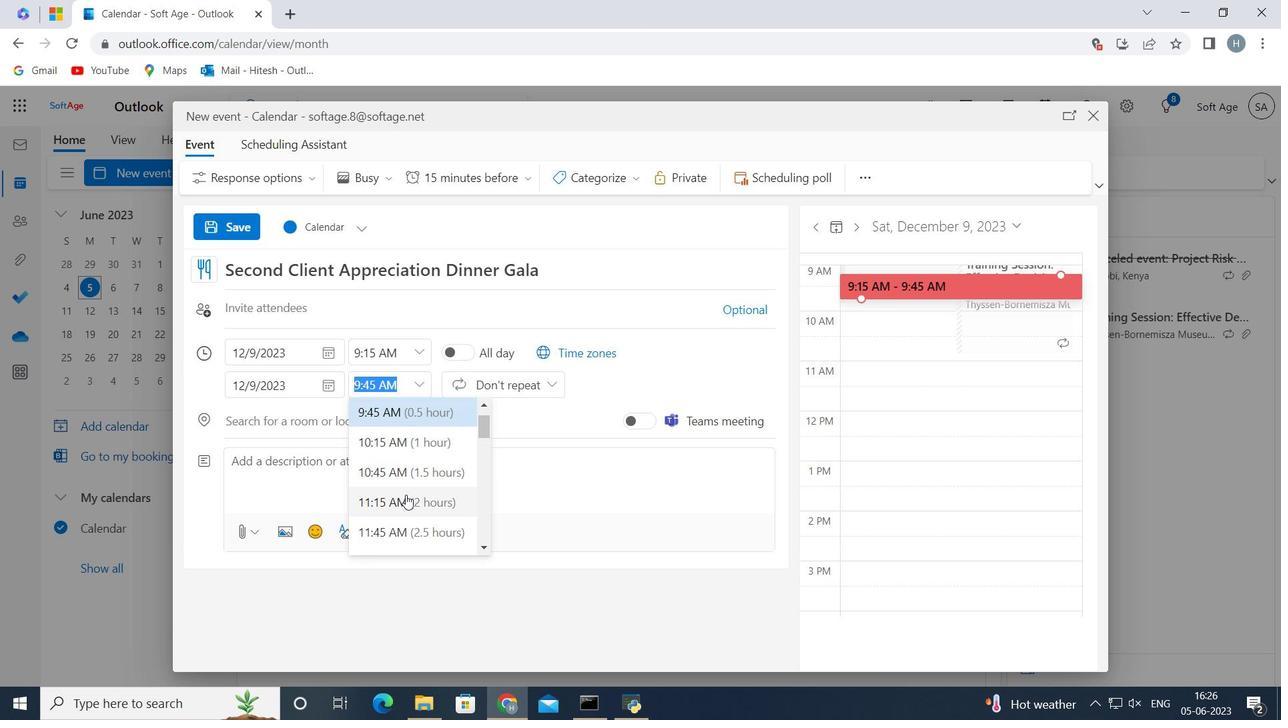 
Action: Mouse moved to (401, 471)
Screenshot: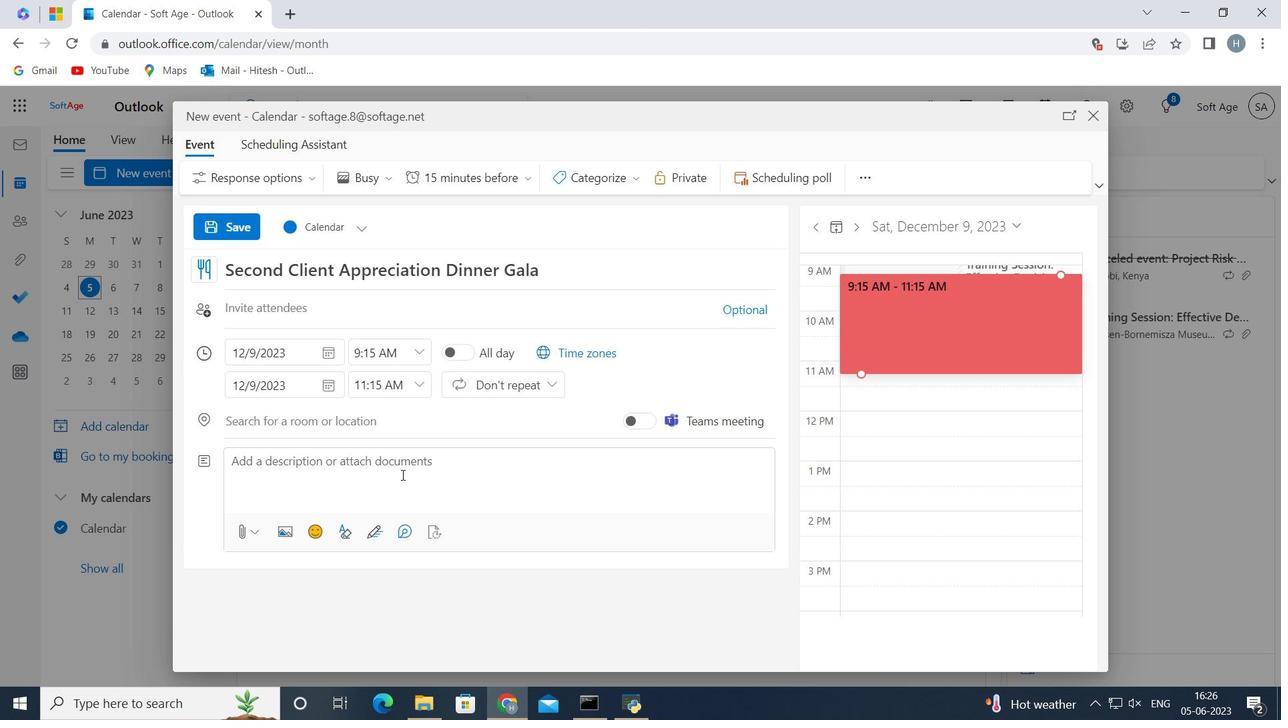 
Action: Mouse pressed left at (401, 471)
Screenshot: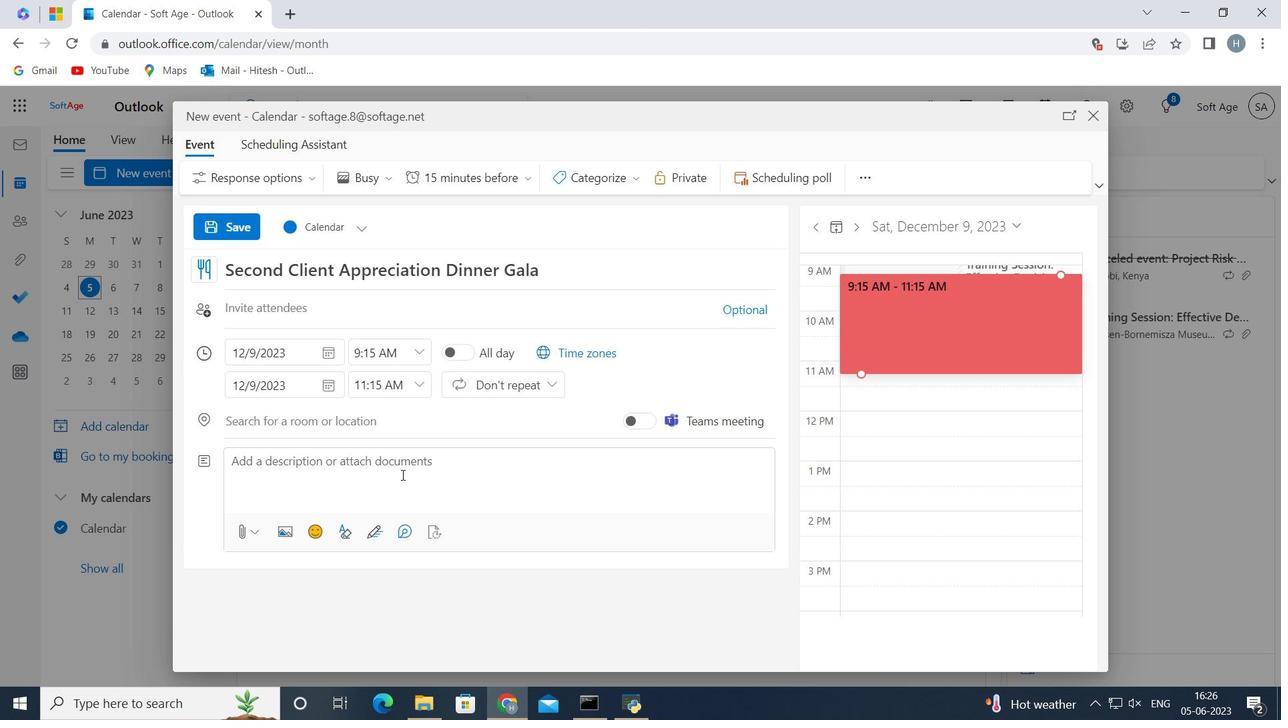 
Action: Key pressed <Key.shift>Contino<Key.backspace>uously<Key.space>monitor<Key.space>the<Key.space>project's<Key.space>progress<Key.space>and<Key.space>reassess<Key.space>the<Key.space>identified<Key.space>risks.<Key.space><Key.shift>Regularly<Key.space>review<Key.space>the<Key.space>effectiveness<Key.space>of<Key.space>mitigation<Key.space>strategies<Key.space>and<Key.space>contigency<Key.space><Key.space><Key.backspace><Key.backspace><Key.backspace><Key.backspace><Key.backspace><Key.backspace><Key.backspace>ngency<Key.space>plans,<Key.space>and<Key.space>make<Key.space>adjustments<Key.space>as<Key.space>needed.<Key.space><Key.shift>This<Key.space>ensure<Key.space>that<Key.space>new<Key.space>risks<Key.space>are<Key.space>identified<Key.space>prompy<Key.backspace>tly,<Key.space>and<Key.space>appropriate<Key.space>actions<Key.space>are<Key.space>taken<Key.space>in<Key.space>a<Key.space>timely<Key.space>manner.<Key.space>
Screenshot: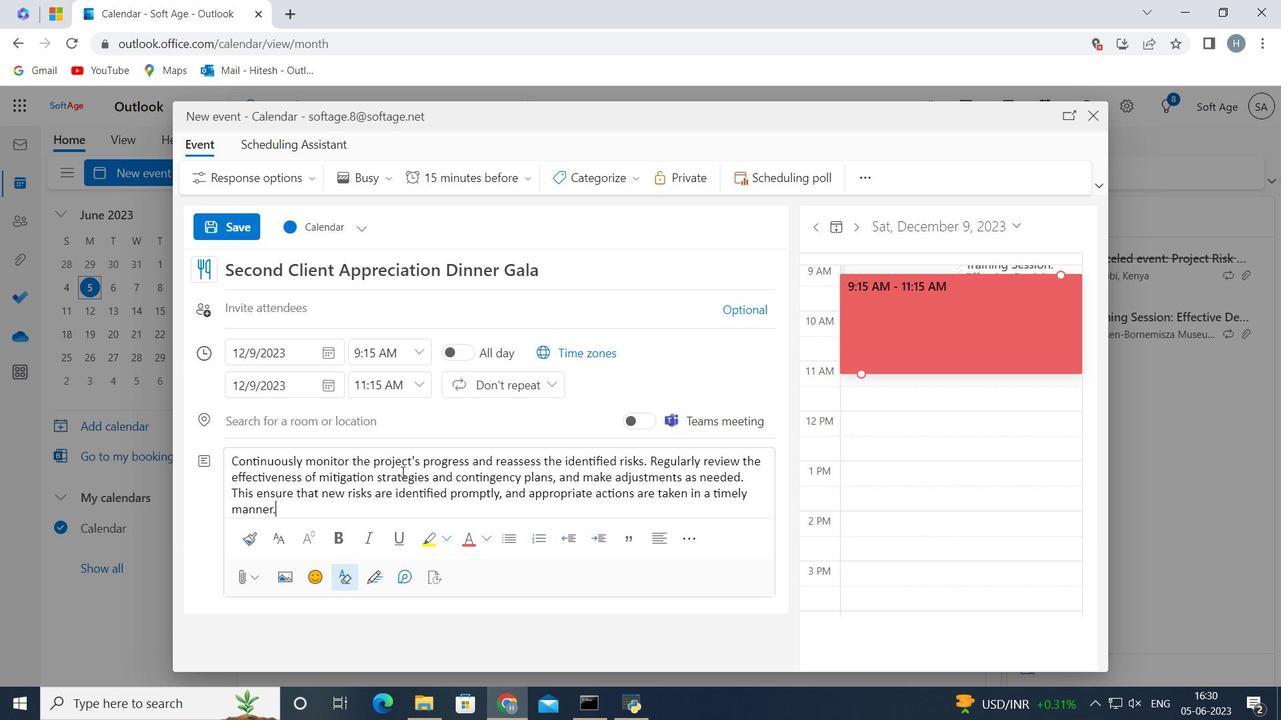 
Action: Mouse moved to (303, 505)
Screenshot: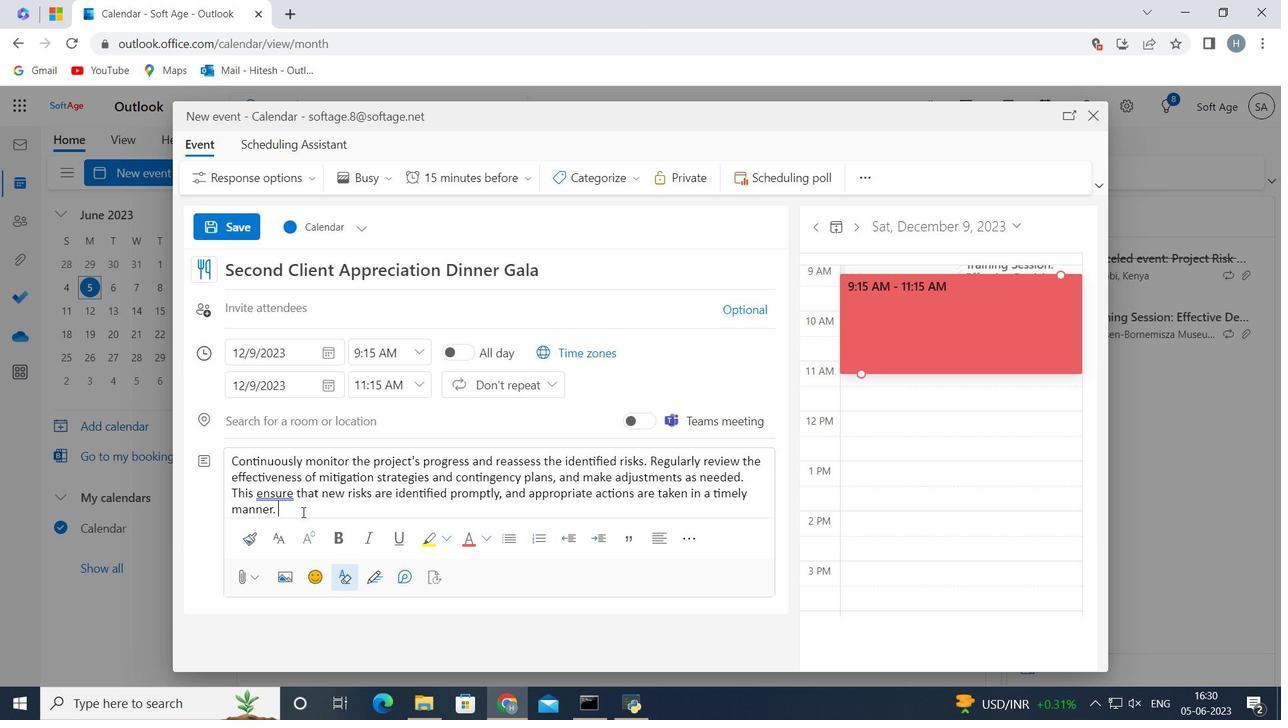 
Action: Mouse pressed left at (303, 505)
Screenshot: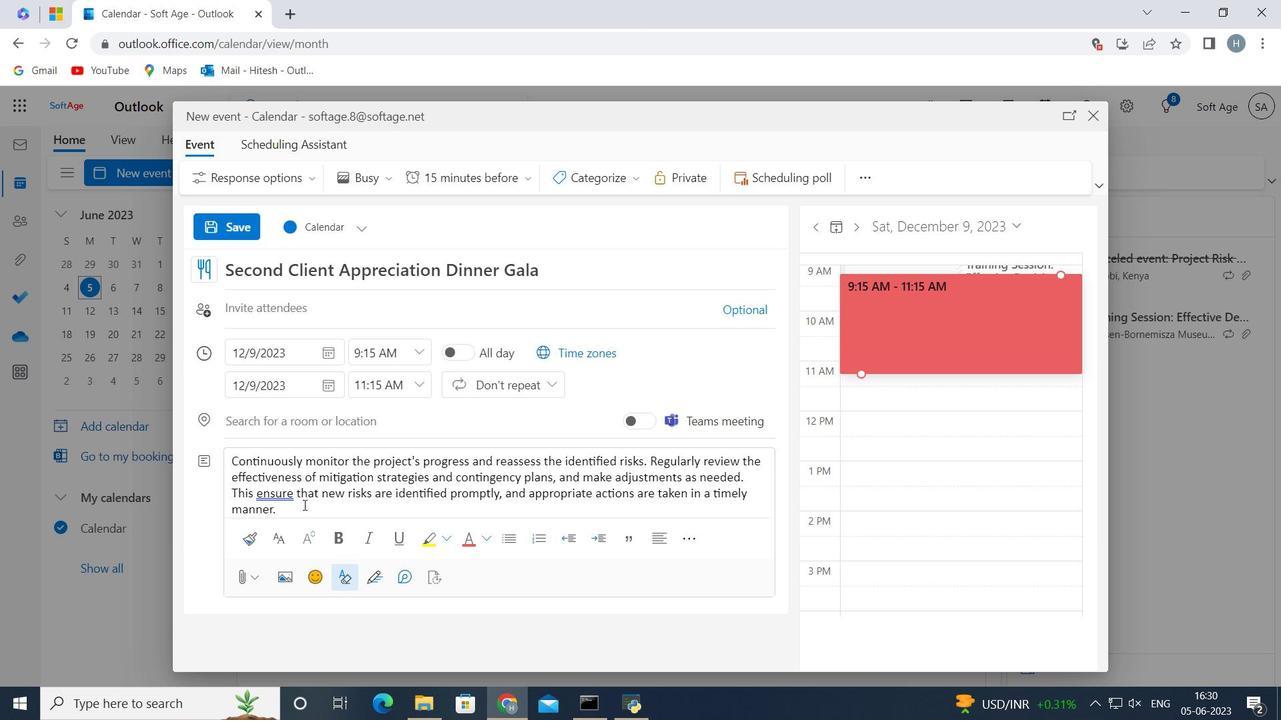 
Action: Mouse moved to (295, 484)
Screenshot: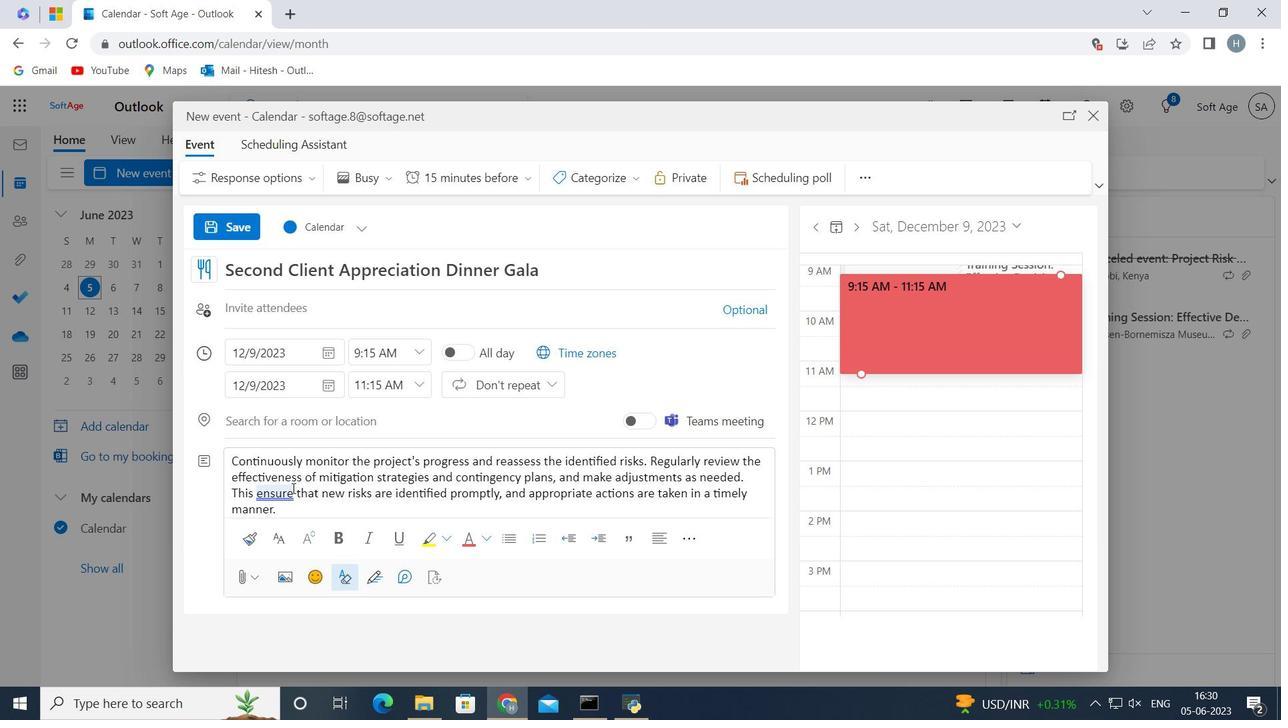 
Action: Mouse pressed left at (295, 484)
Screenshot: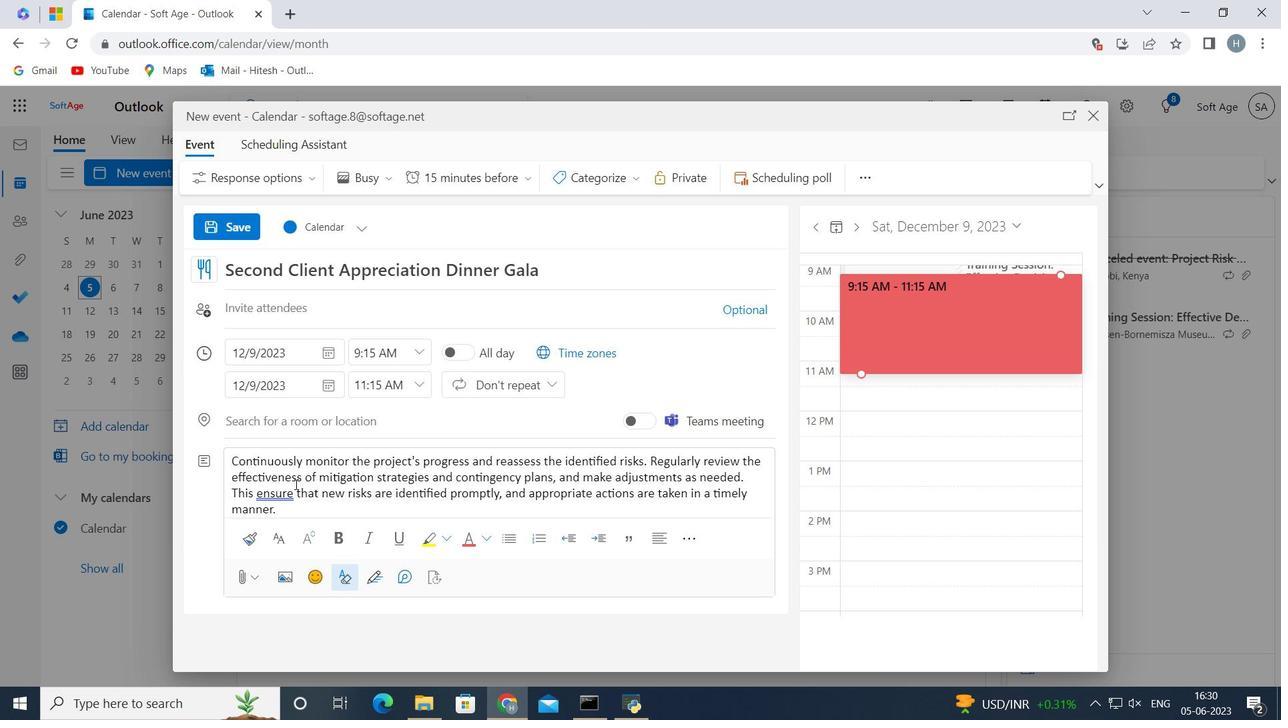 
Action: Mouse moved to (293, 496)
Screenshot: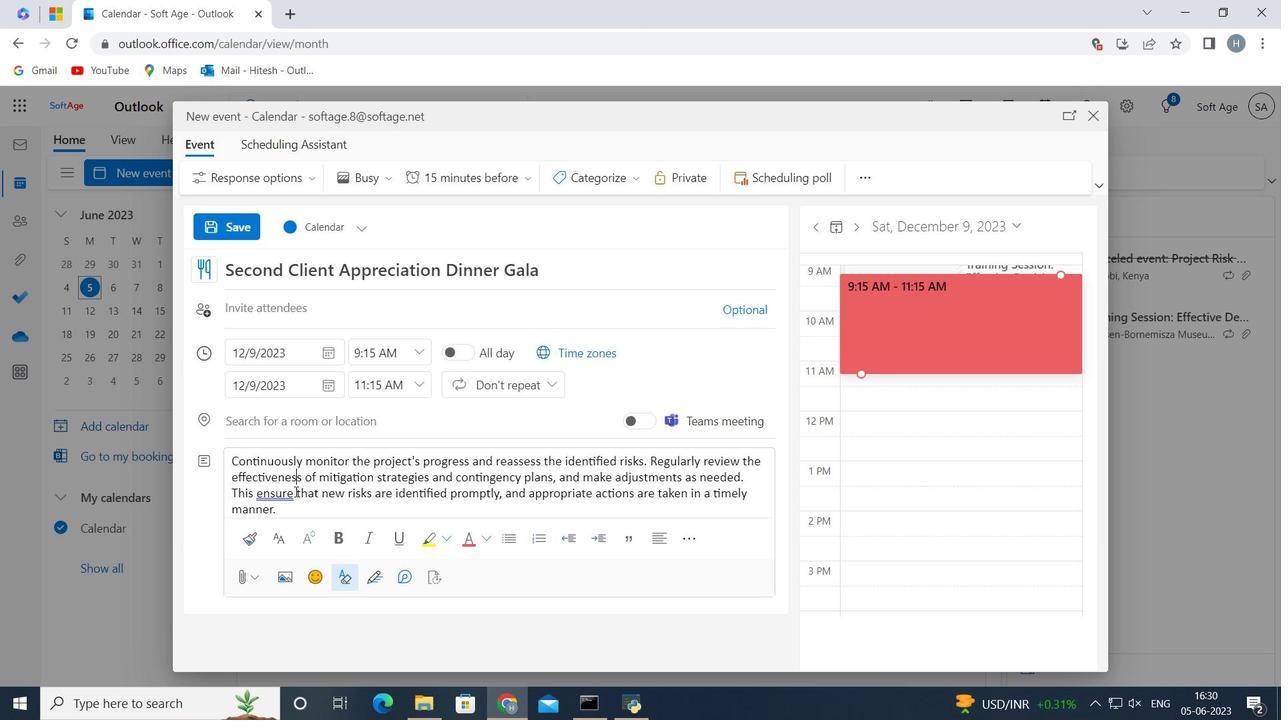 
Action: Mouse pressed left at (293, 496)
Screenshot: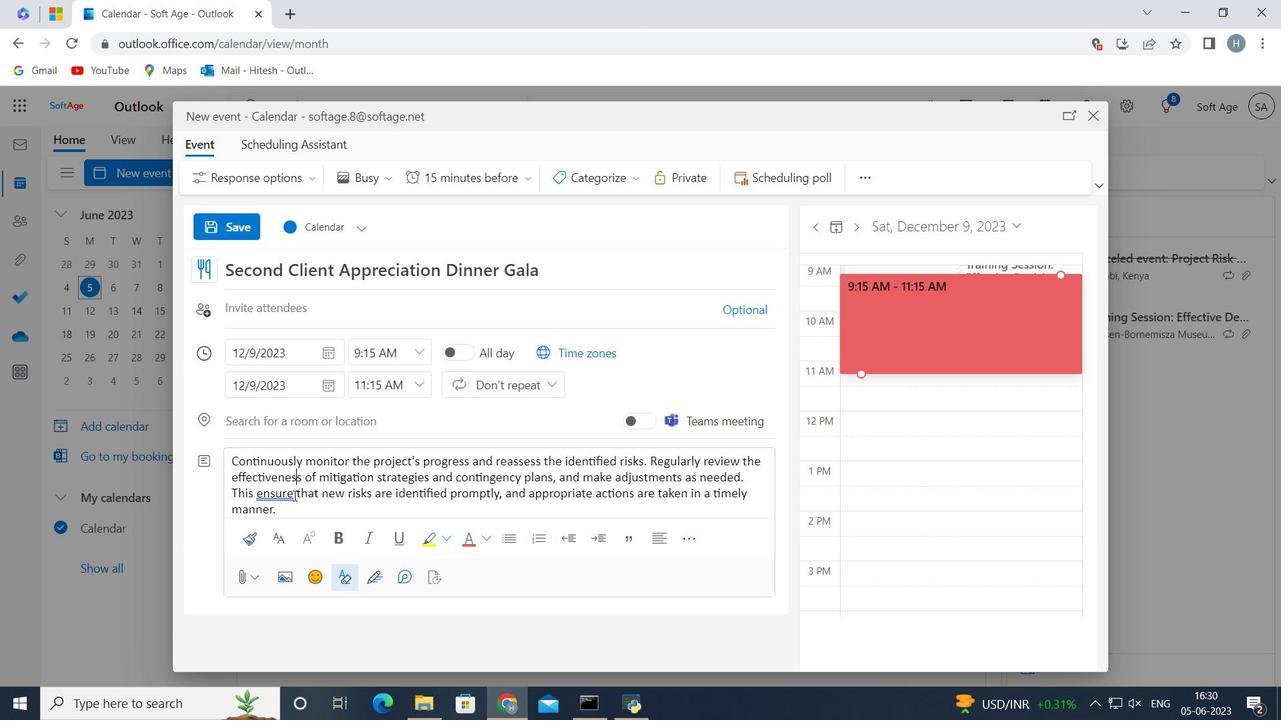 
Action: Key pressed <Key.space><Key.backspace>
Screenshot: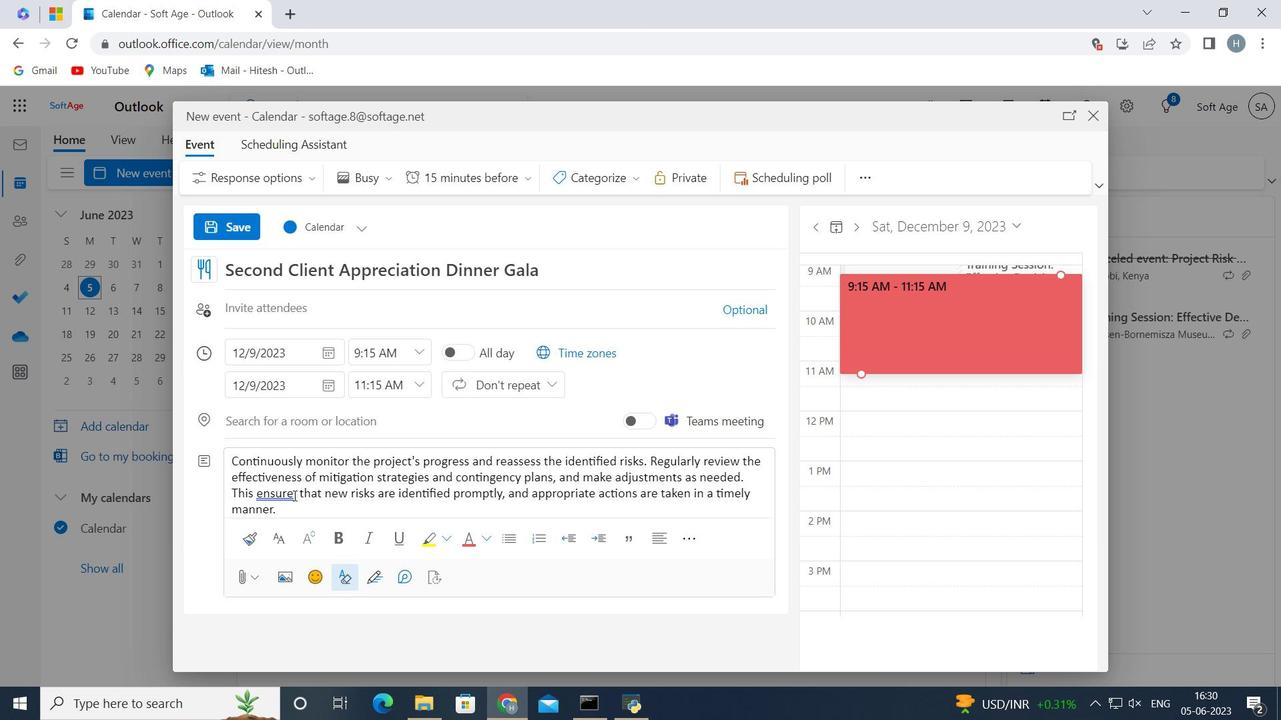 
Action: Mouse moved to (318, 516)
Screenshot: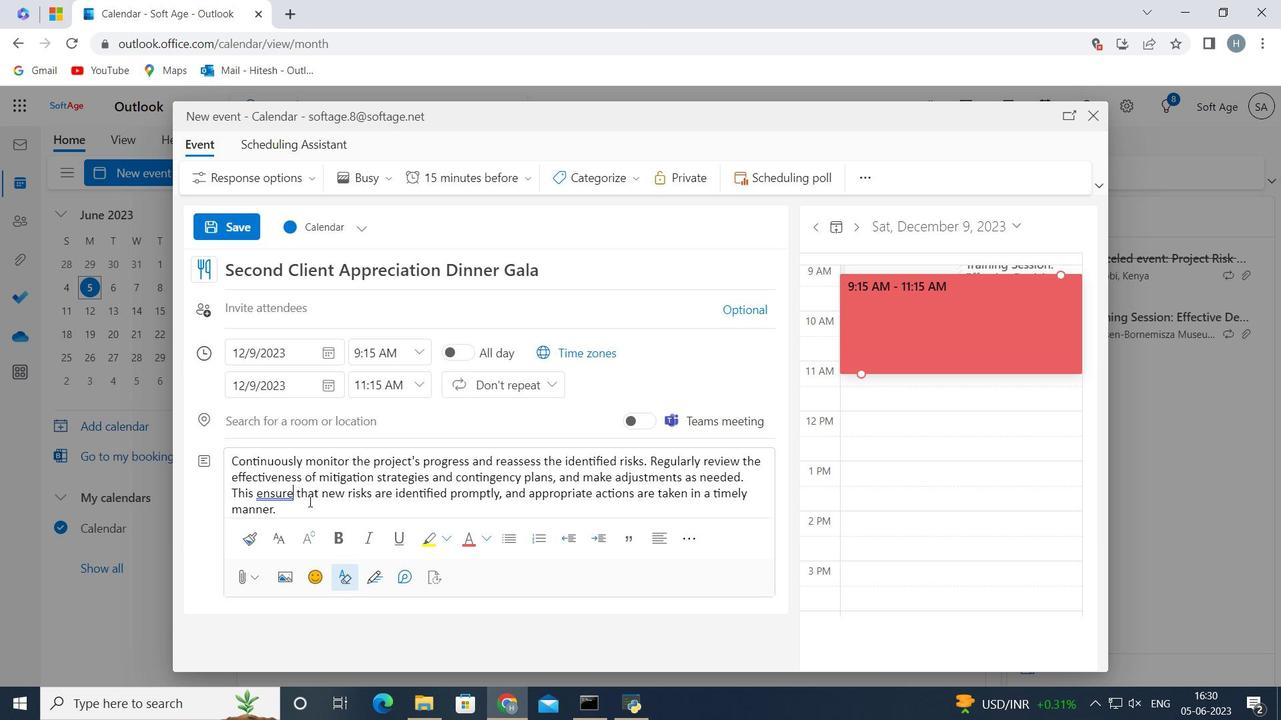 
Action: Mouse pressed left at (318, 516)
Screenshot: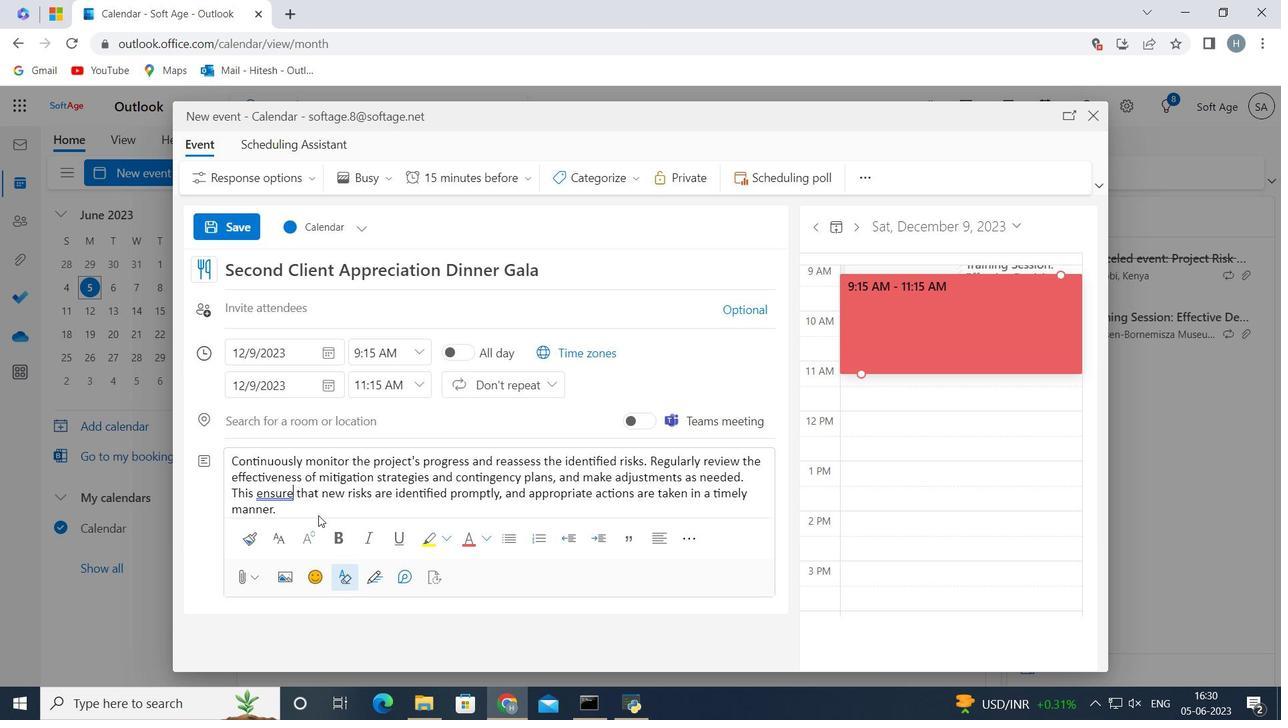 
Action: Mouse moved to (588, 176)
Screenshot: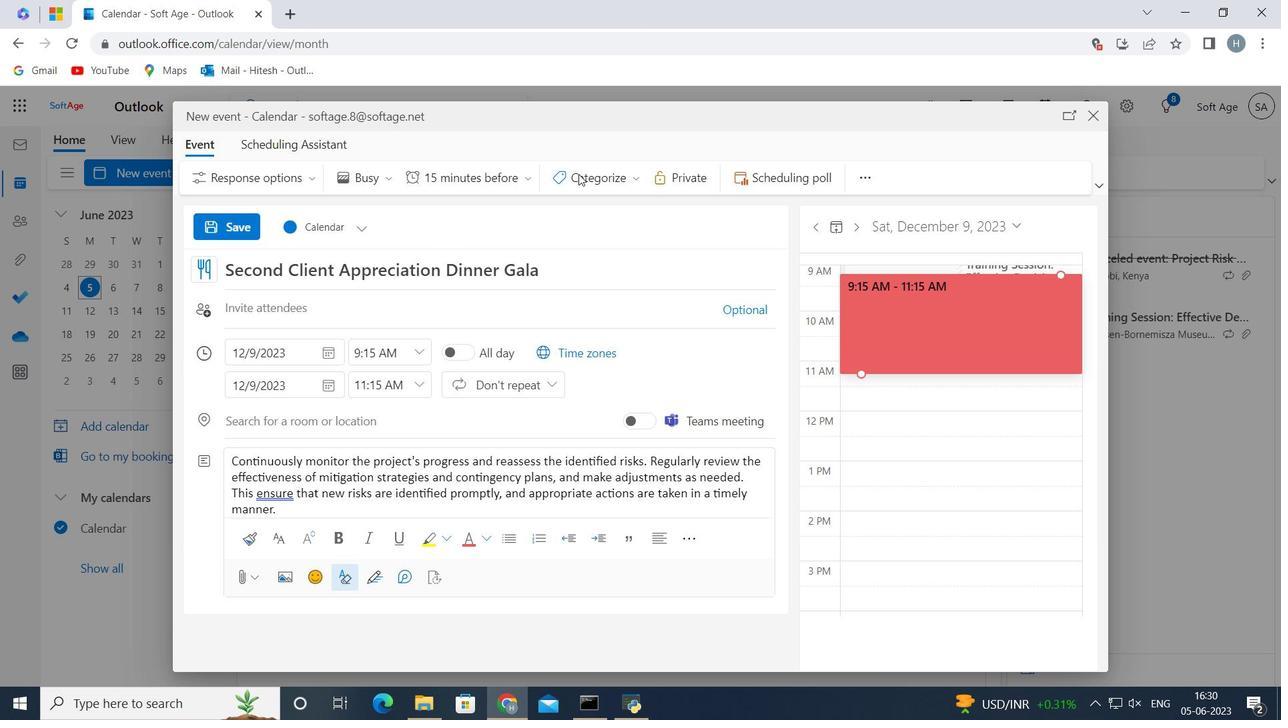 
Action: Mouse pressed left at (588, 176)
Screenshot: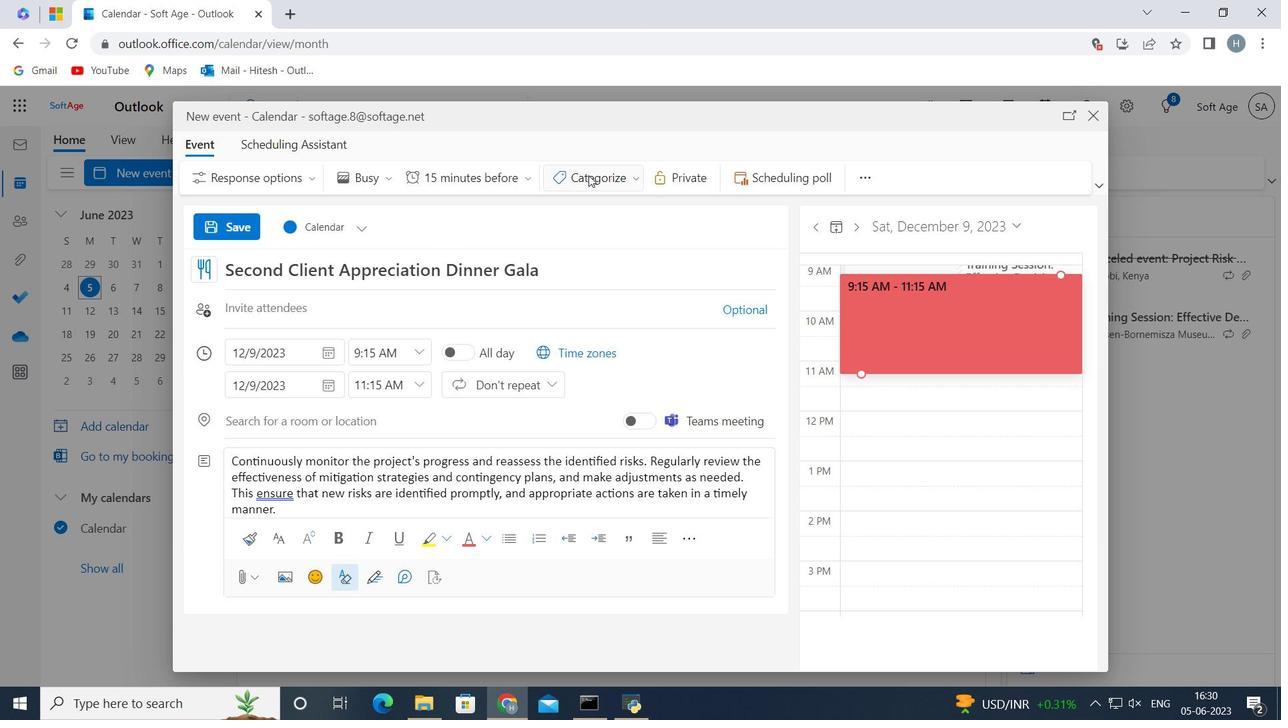 
Action: Mouse moved to (598, 314)
Screenshot: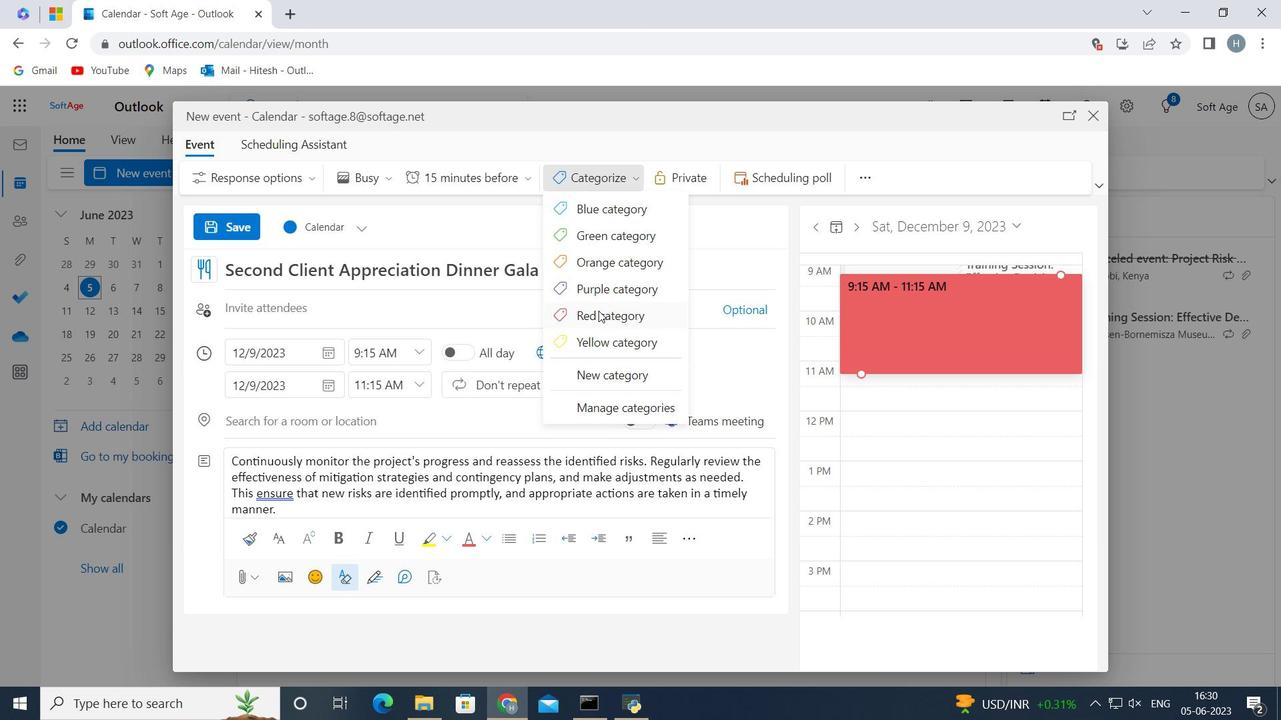 
Action: Mouse pressed left at (598, 314)
Screenshot: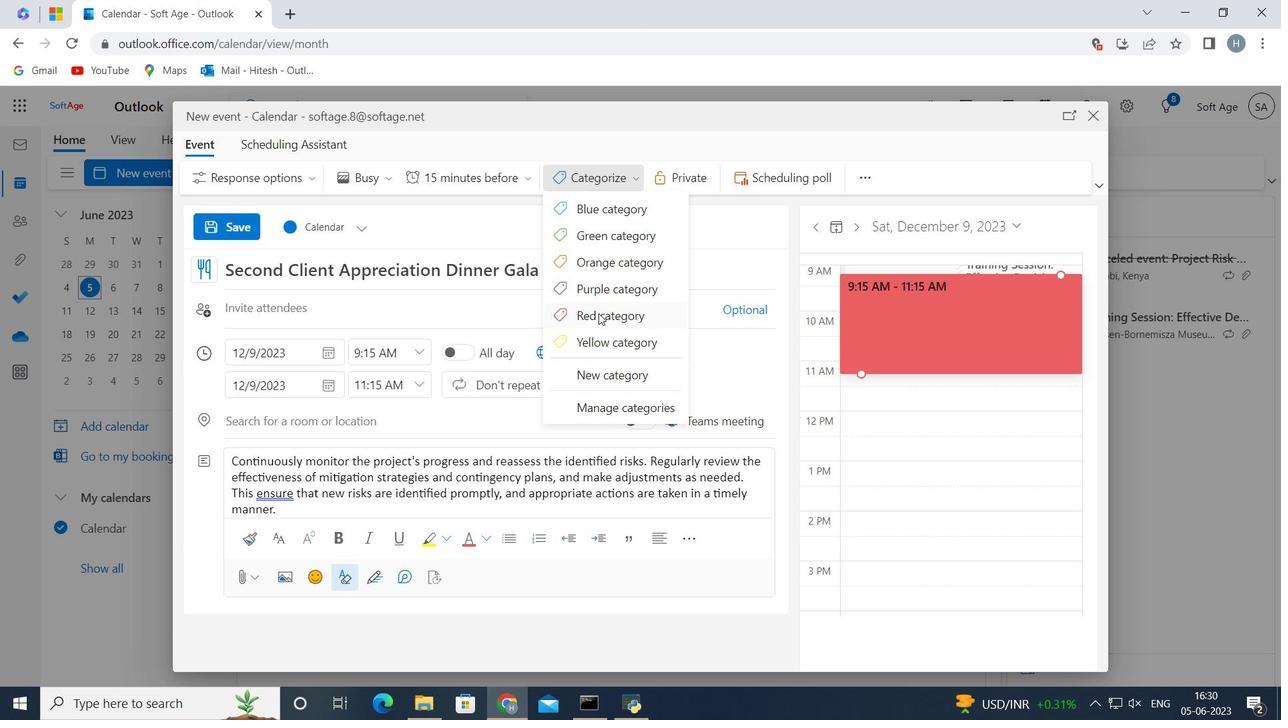 
Action: Mouse moved to (318, 421)
Screenshot: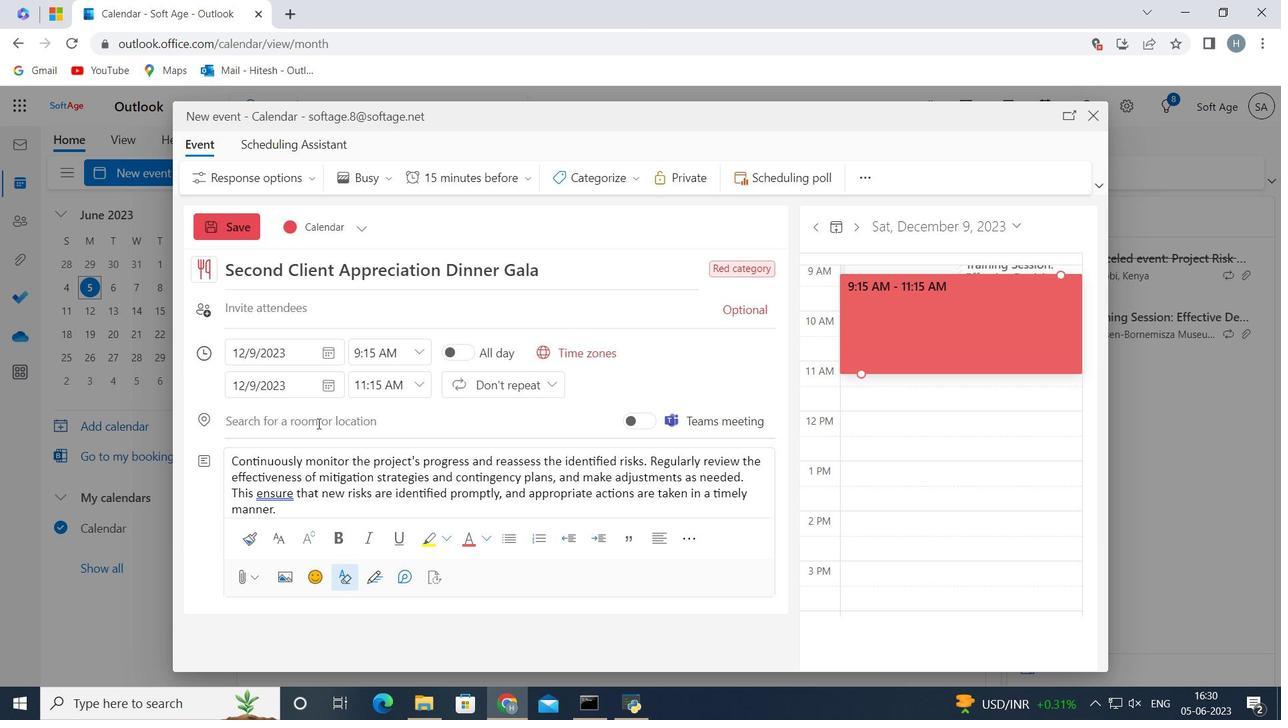 
Action: Mouse pressed left at (318, 421)
Screenshot: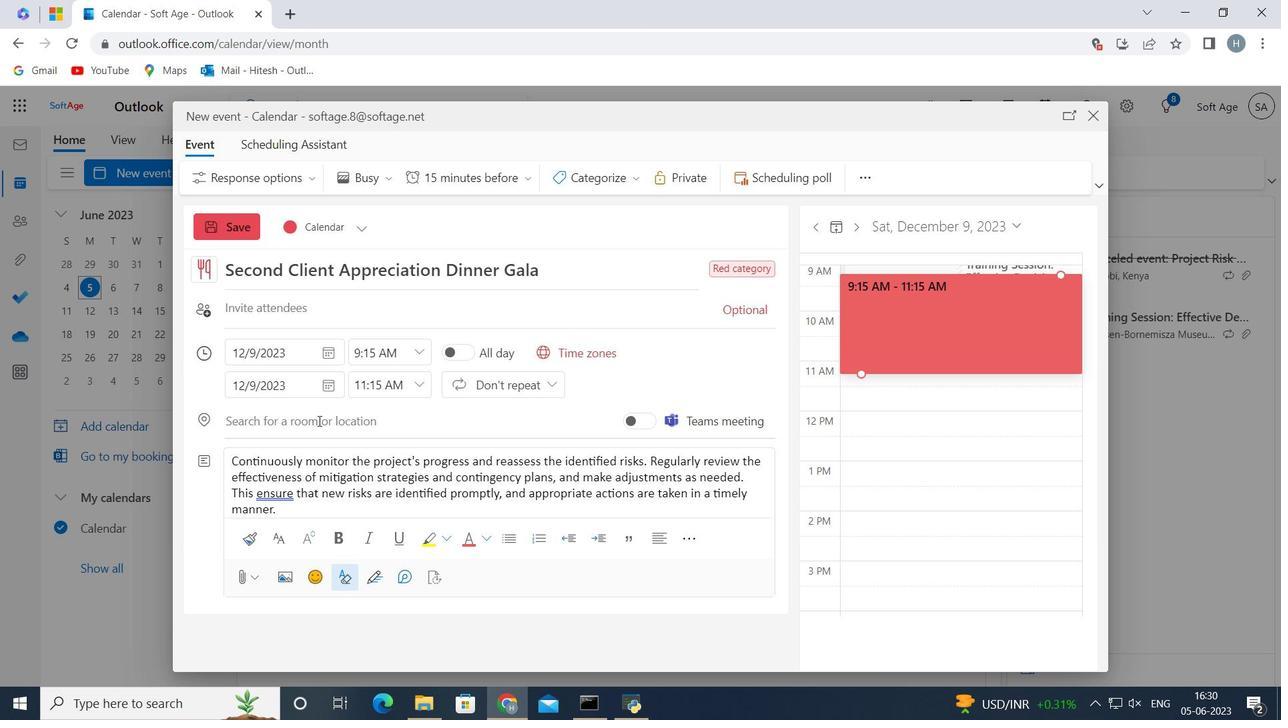 
Action: Key pressed 987<Key.space><Key.shift>Market<Key.space><Key.shift>Street,<Key.space><Key.shift>Financial<Key.space><Key.shift>District,<Key.space><Key.shift>San<Key.space><Key.shift><Key.shift><Key.shift>Francisco,<Key.space><Key.shift>USA<Key.space>
Screenshot: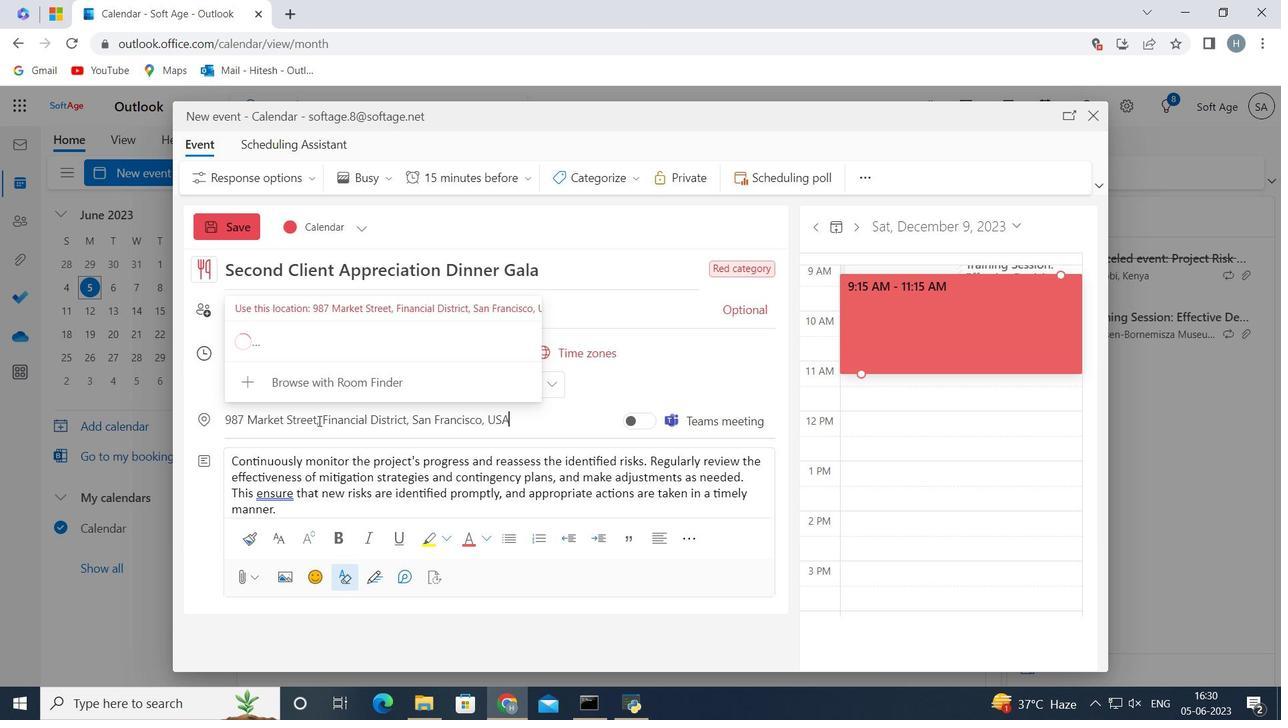 
Action: Mouse moved to (696, 359)
Screenshot: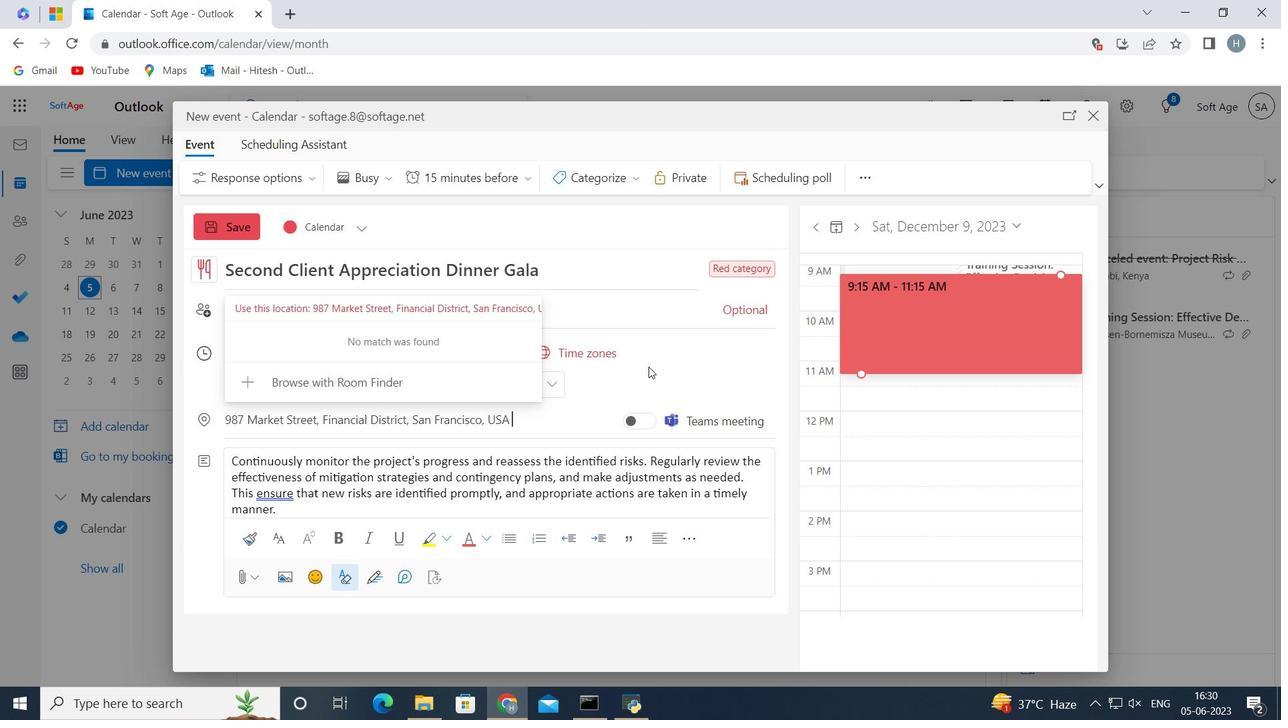 
Action: Mouse pressed left at (696, 359)
Screenshot: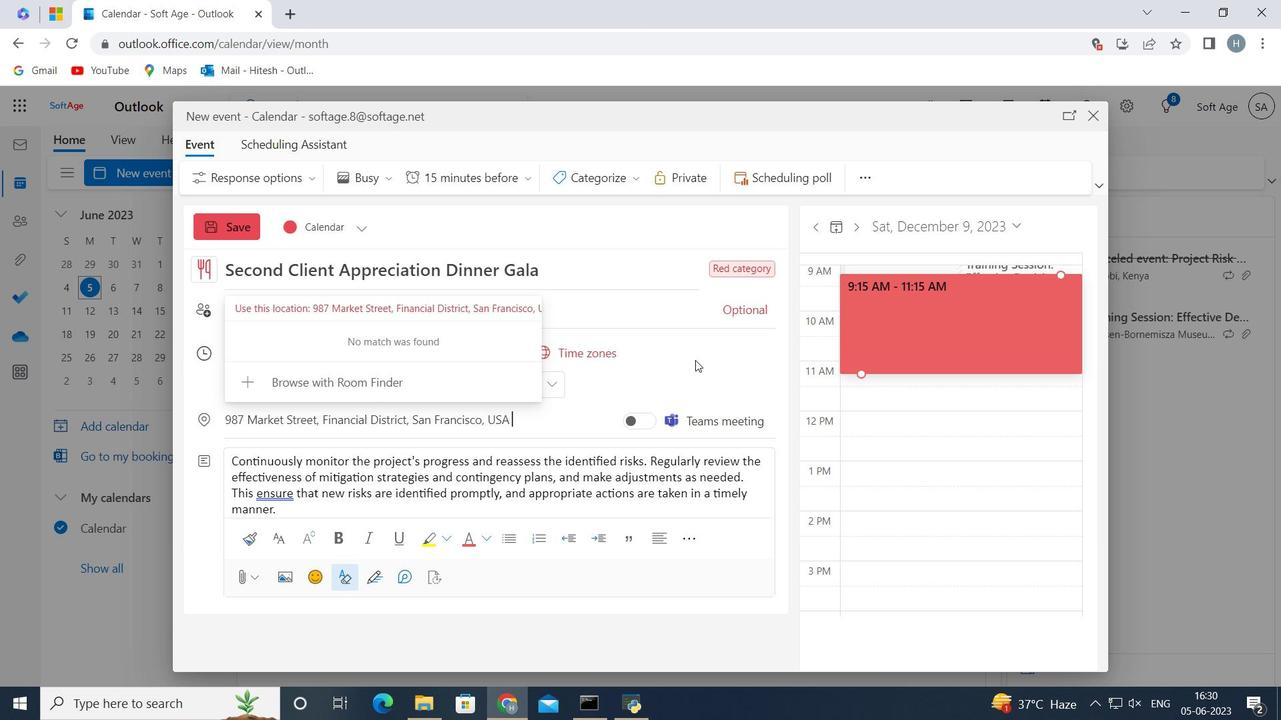 
Action: Mouse moved to (590, 311)
Screenshot: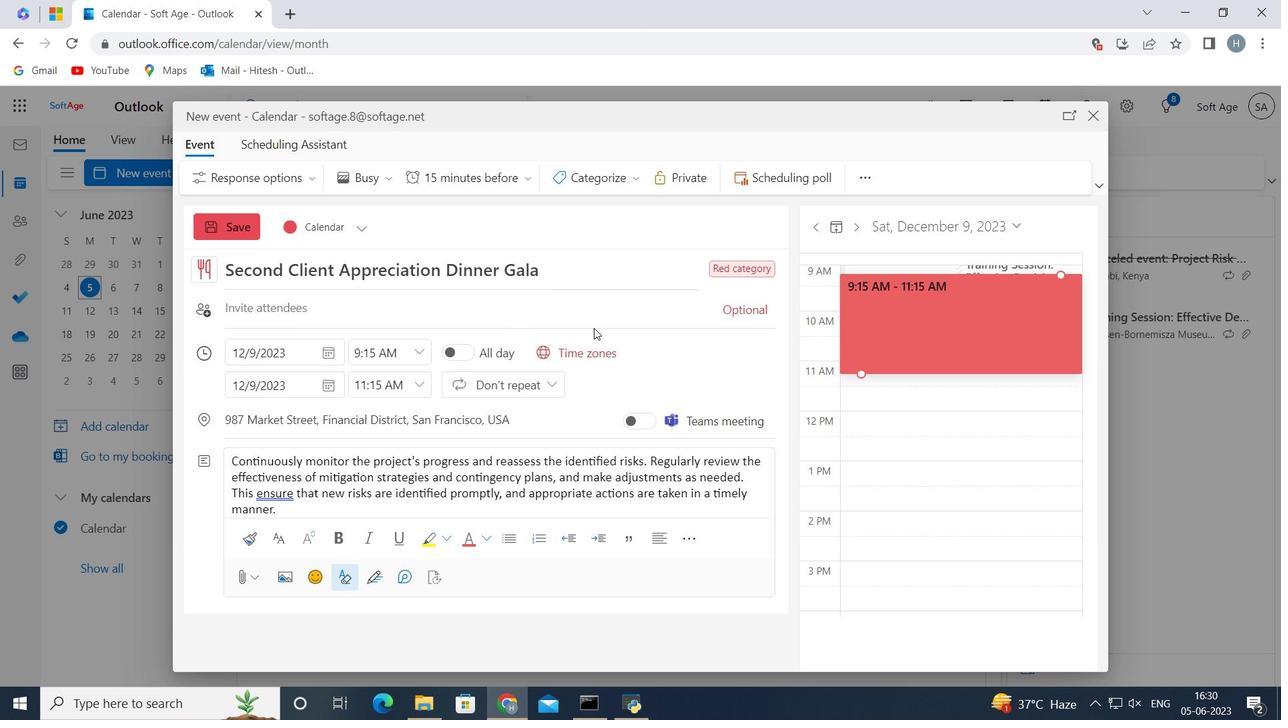 
Action: Mouse pressed left at (590, 311)
Screenshot: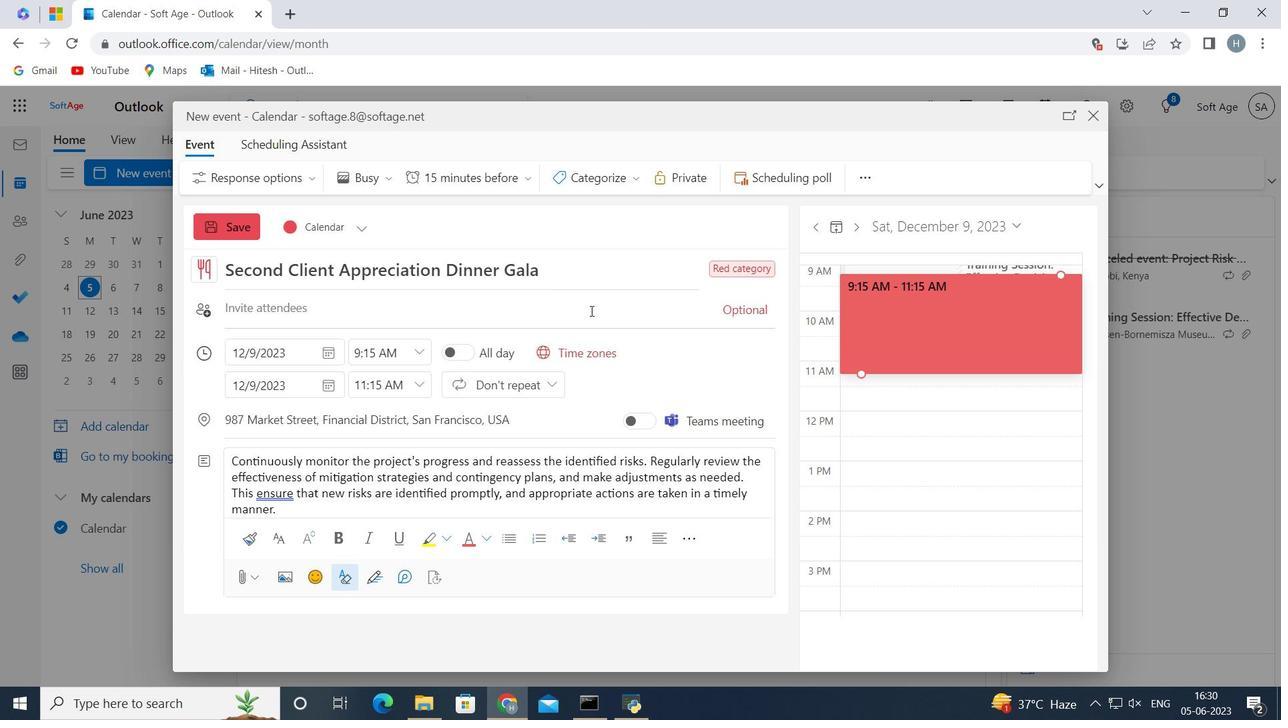 
Action: Key pressed softage.10<Key.shift>@softage.net
Screenshot: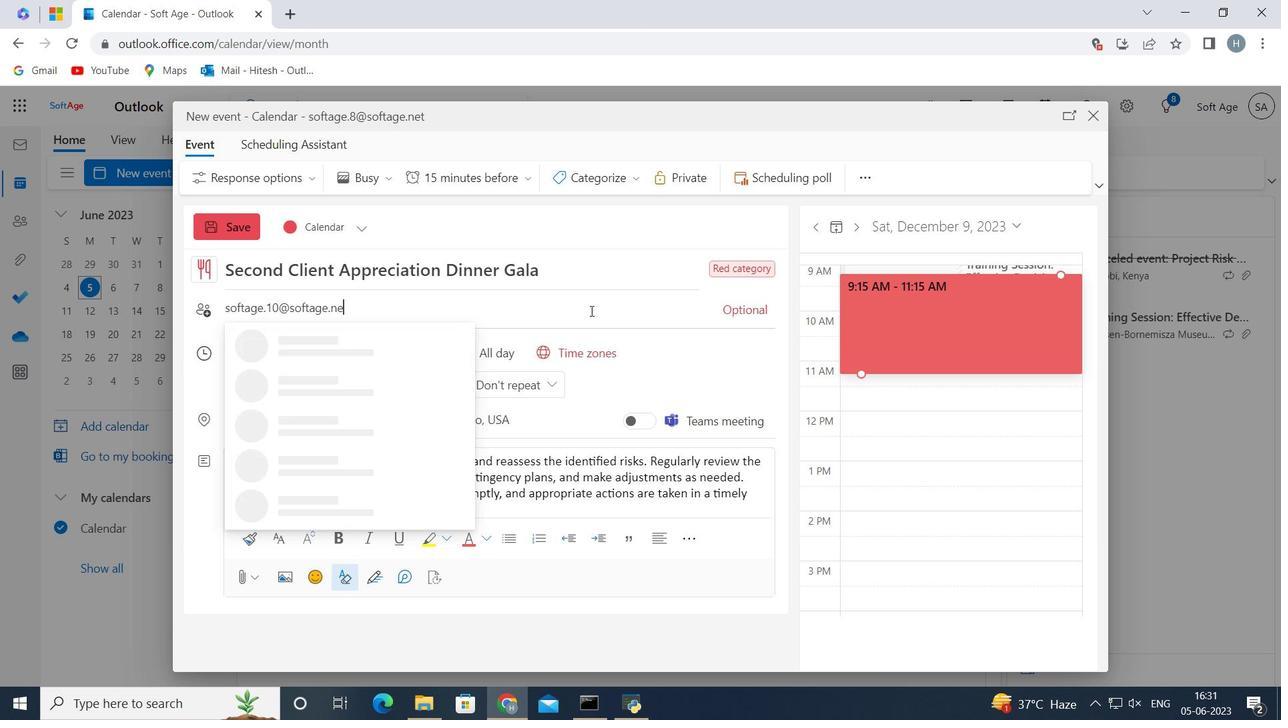 
Action: Mouse moved to (327, 355)
Screenshot: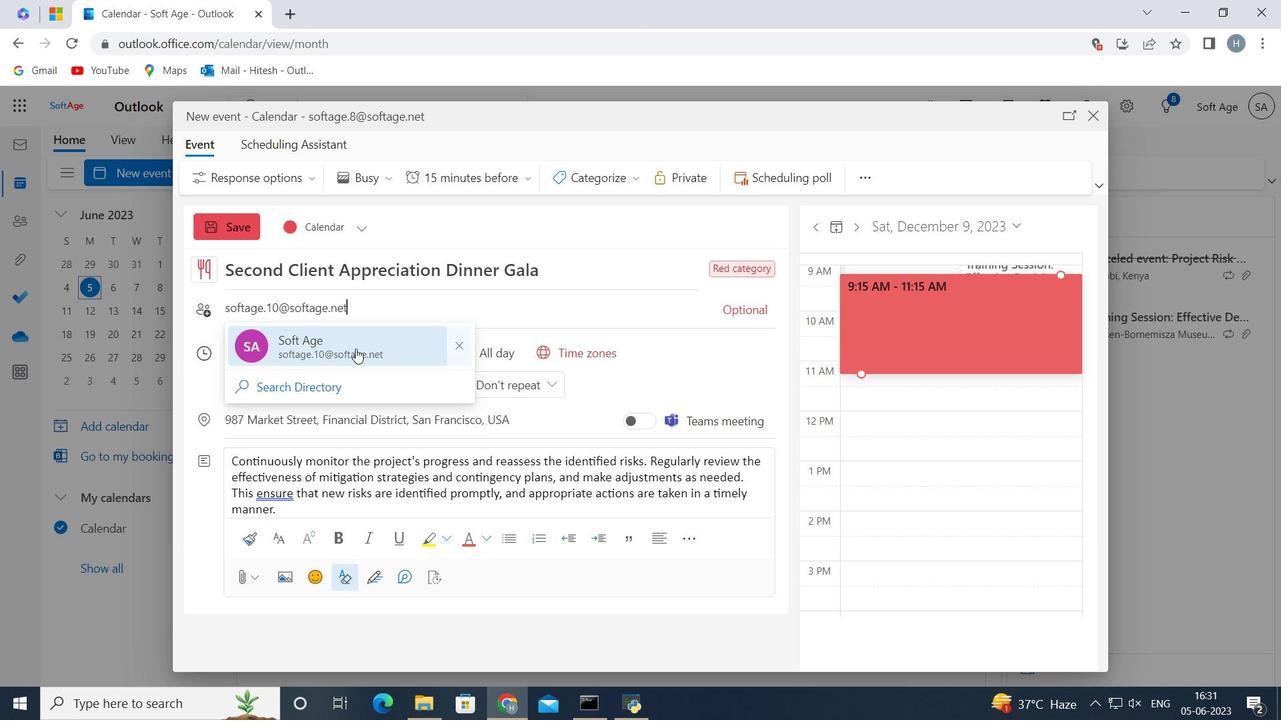 
Action: Mouse pressed left at (327, 355)
Screenshot: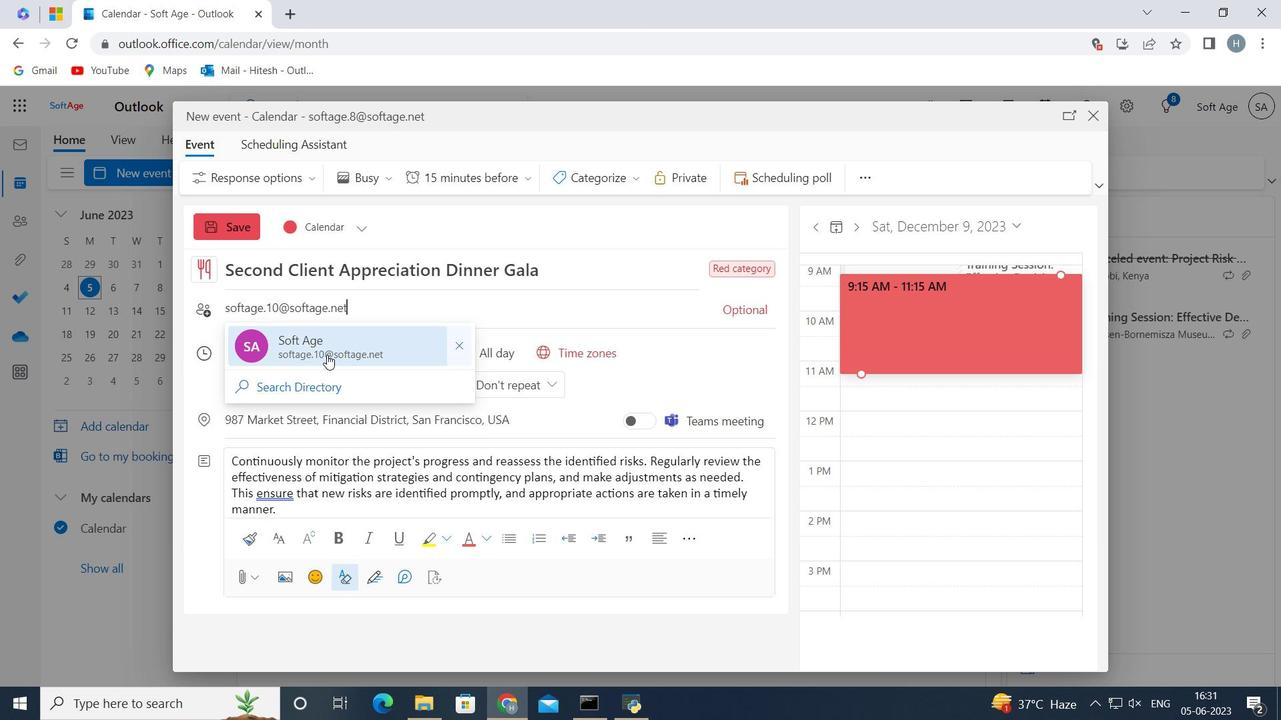 
Action: Key pressed softage.ne<Key.backspace><Key.backspace>6<Key.shift>@softage.net
Screenshot: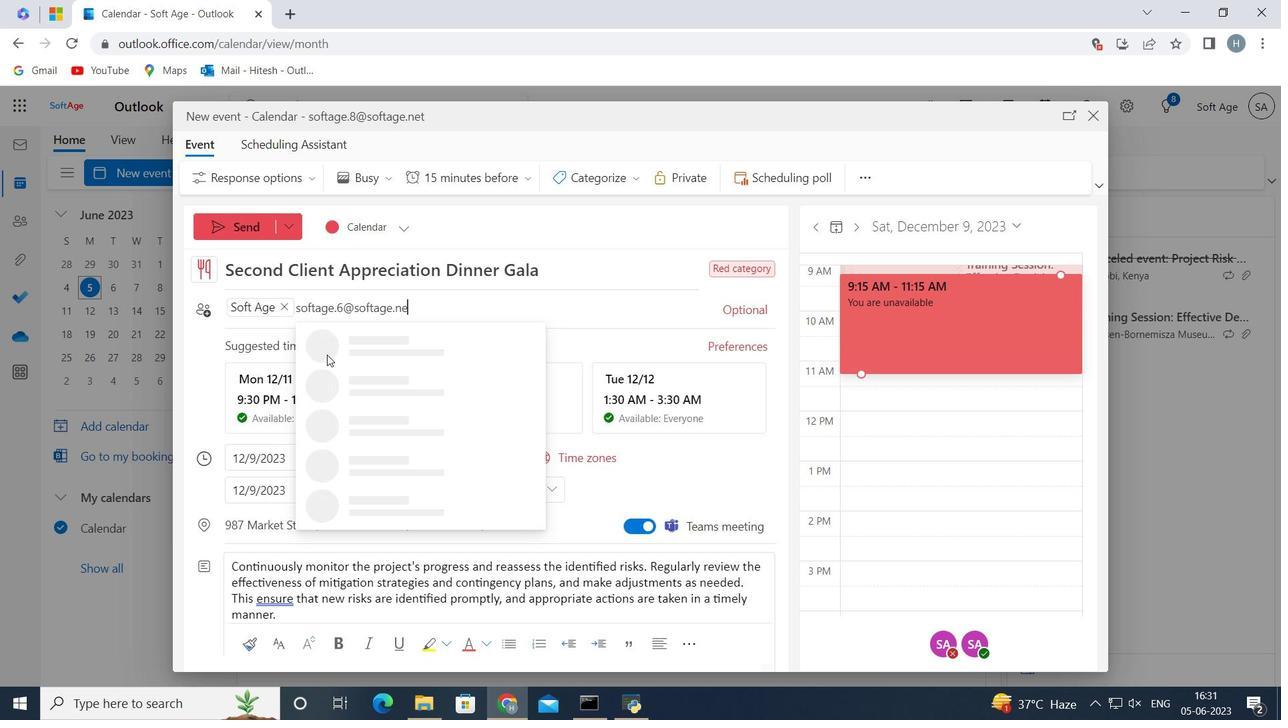 
Action: Mouse moved to (337, 351)
Screenshot: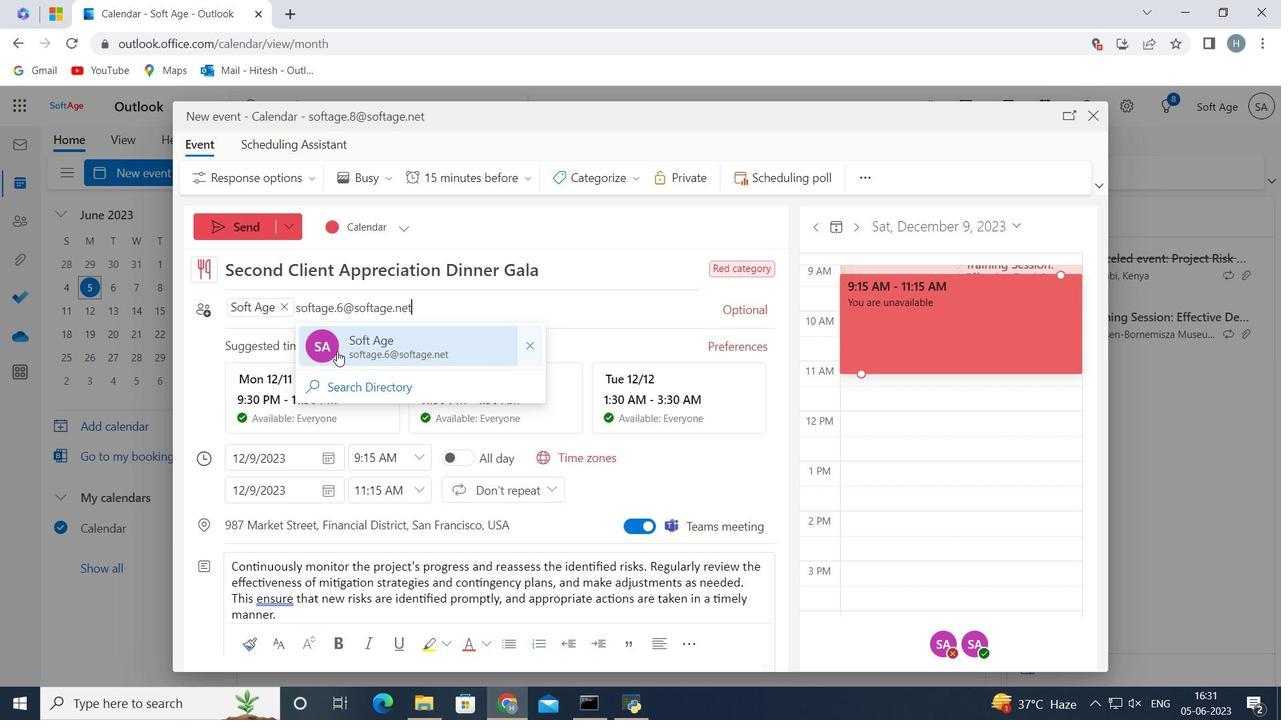 
Action: Mouse pressed left at (337, 351)
Screenshot: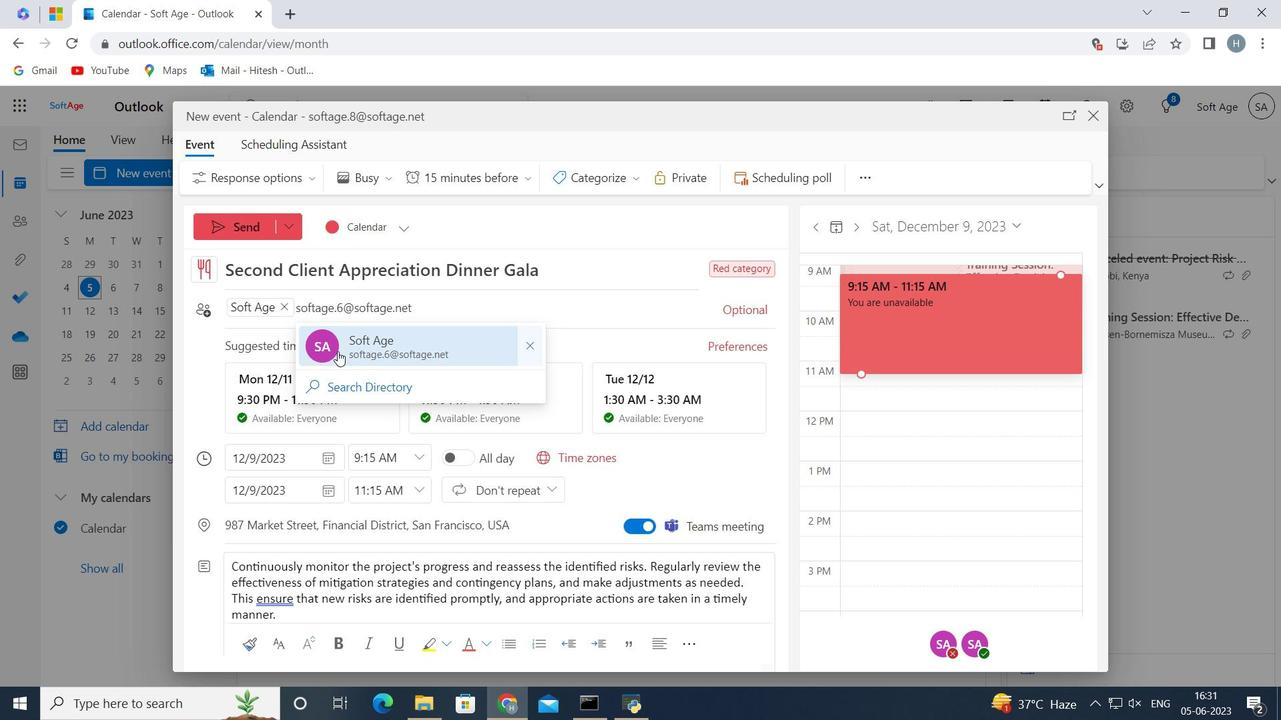 
Action: Mouse moved to (521, 182)
Screenshot: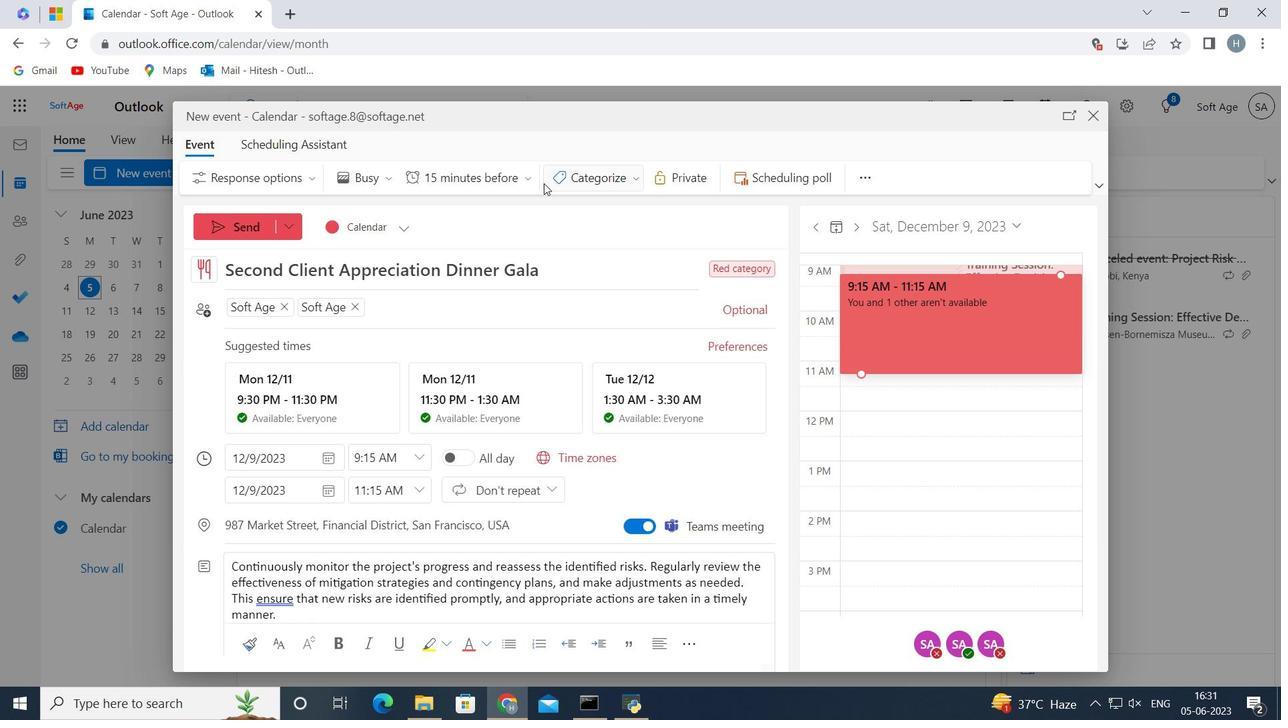 
Action: Mouse pressed left at (521, 182)
Screenshot: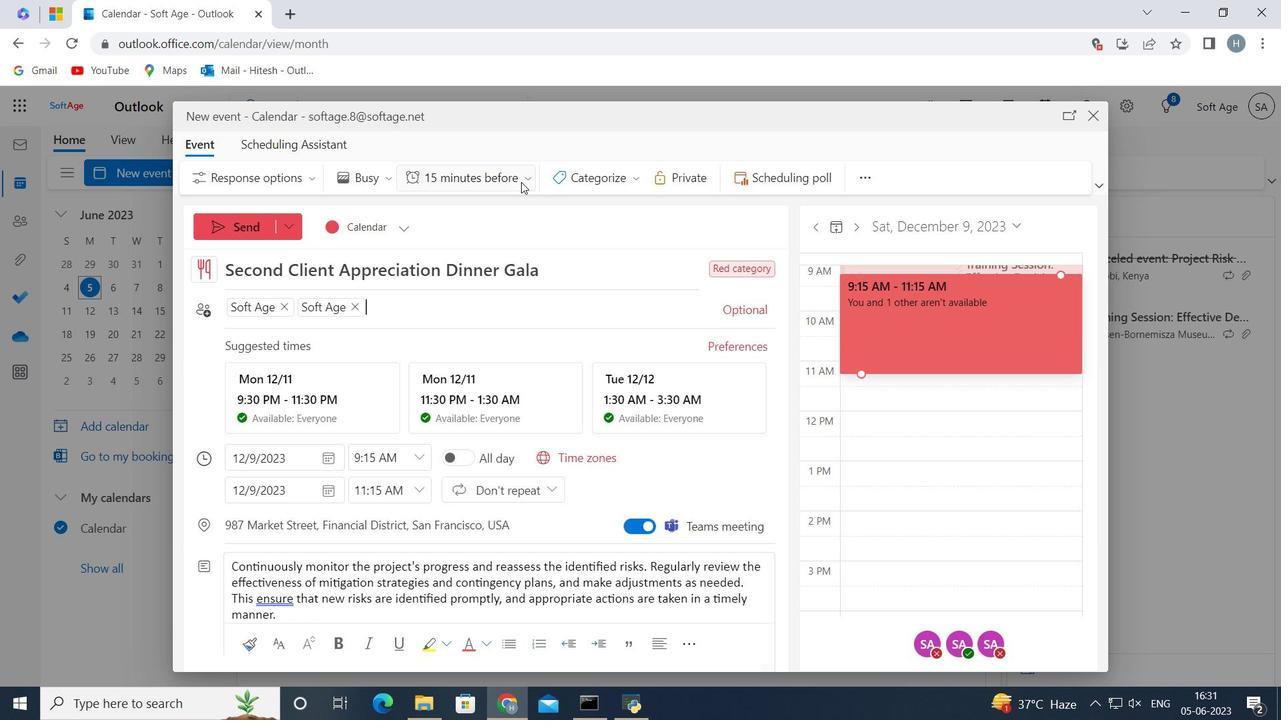 
Action: Mouse moved to (473, 423)
Screenshot: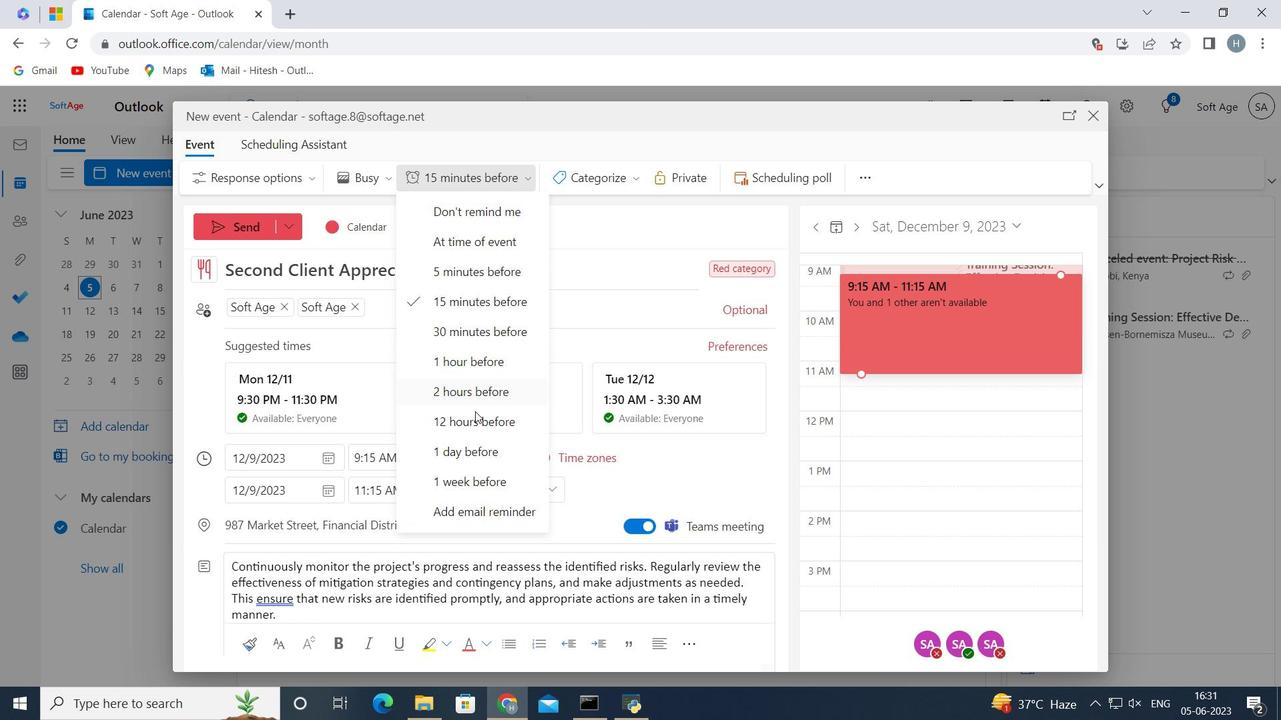 
Action: Mouse pressed left at (473, 423)
Screenshot: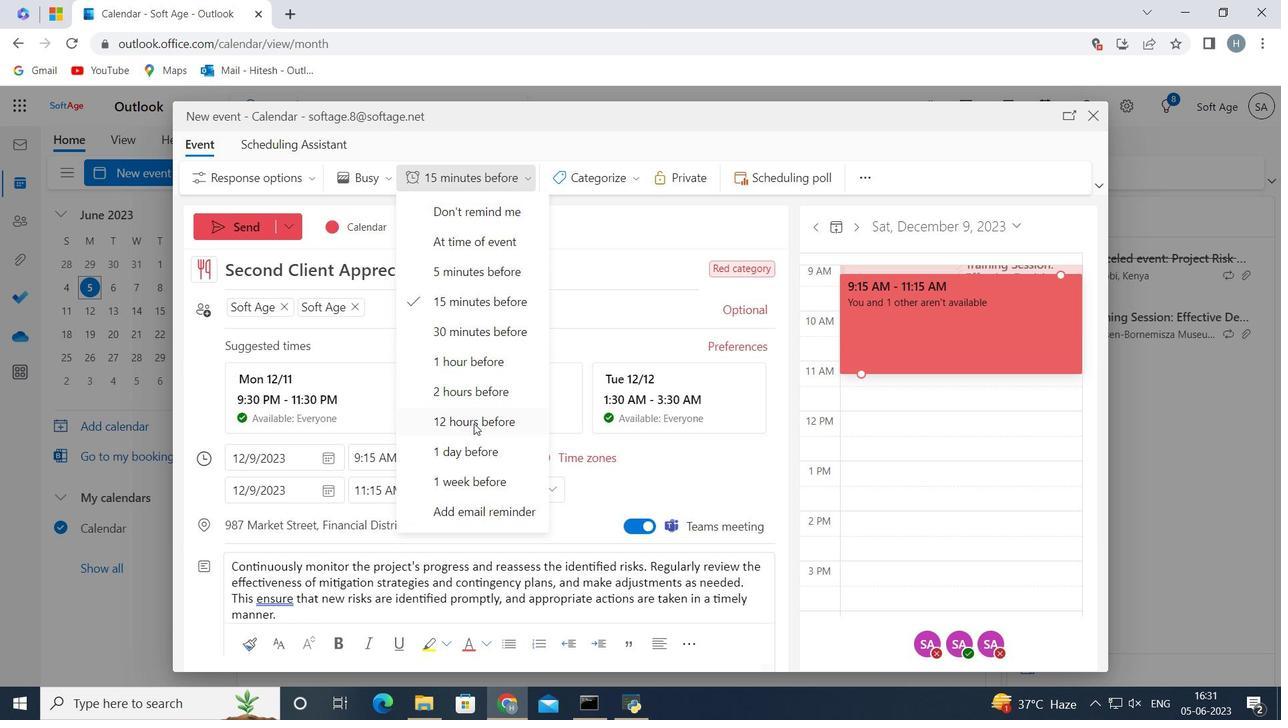 
Action: Mouse moved to (246, 232)
Screenshot: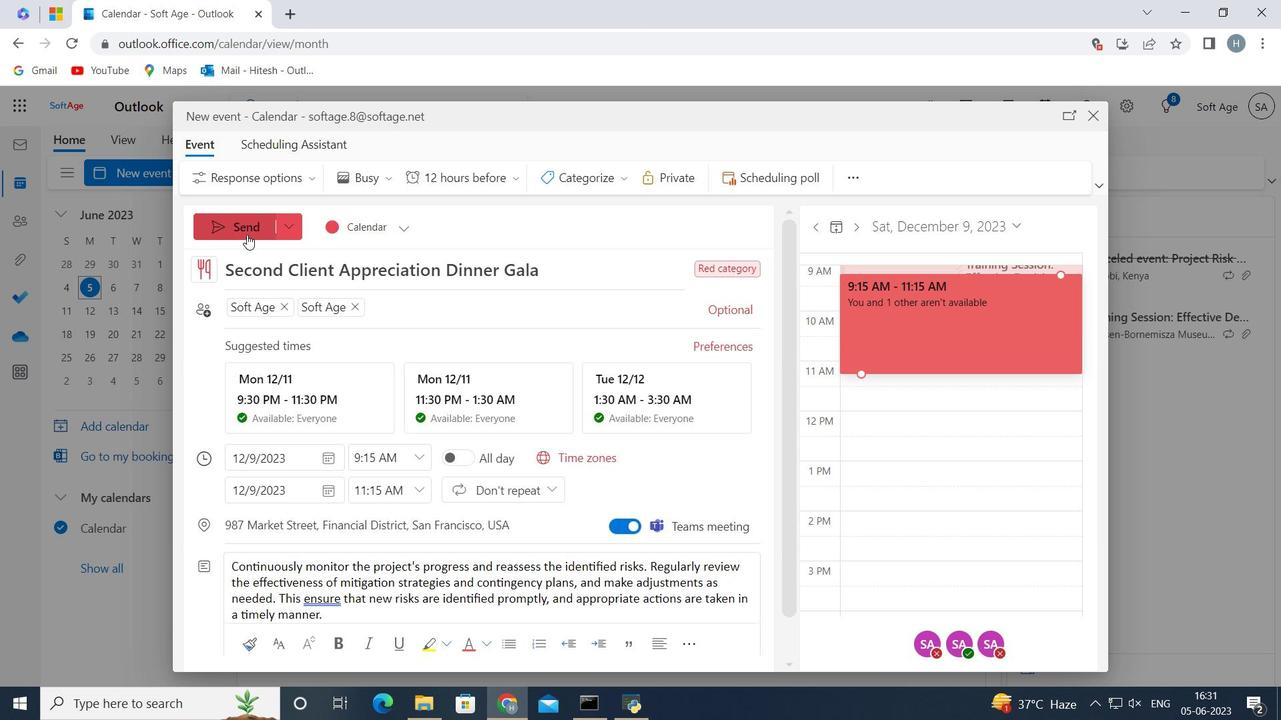 
Action: Mouse pressed left at (246, 232)
Screenshot: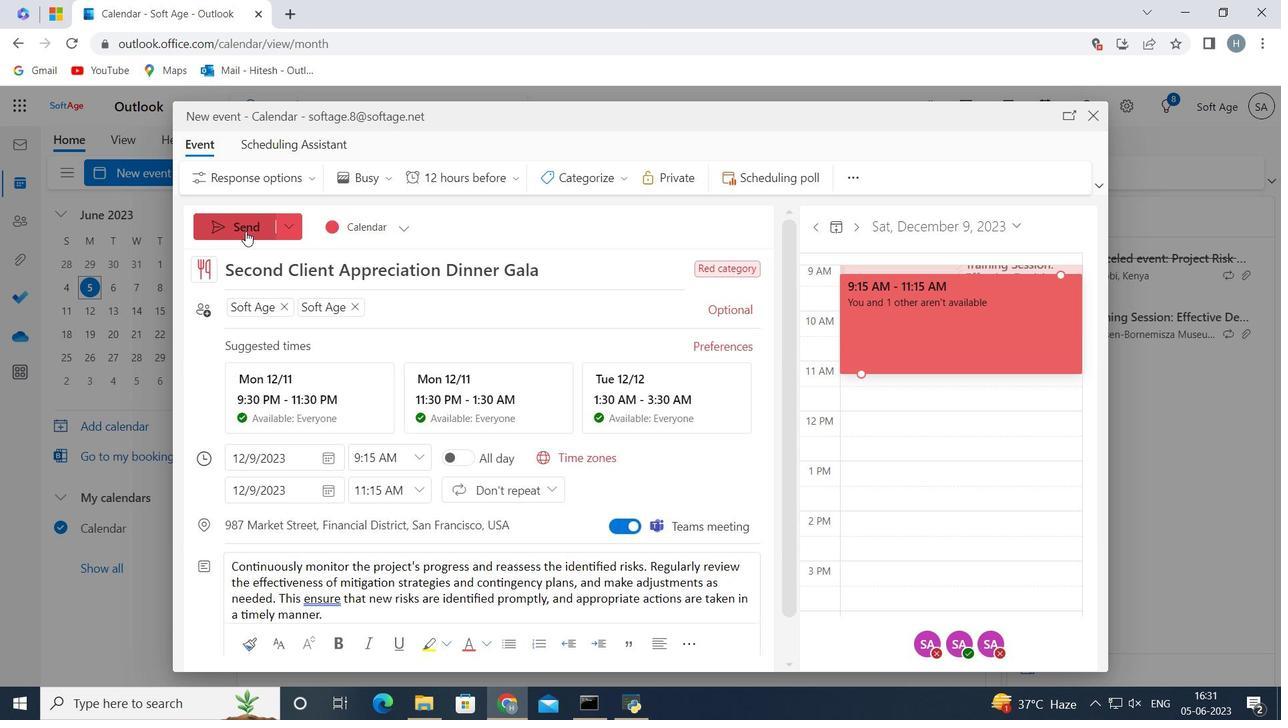 
Action: Mouse moved to (485, 264)
Screenshot: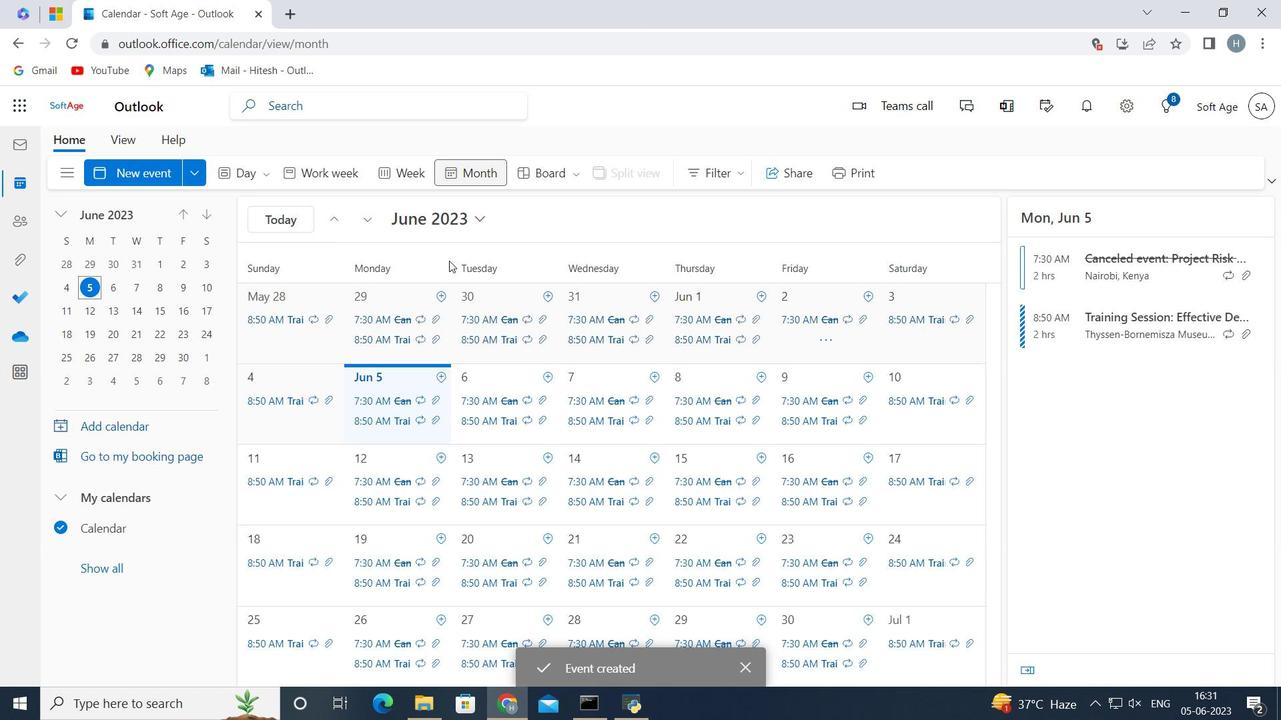 
